 Task: Check the sale-to-list ratio of central air conditioning in the last 5 years.
Action: Mouse moved to (809, 228)
Screenshot: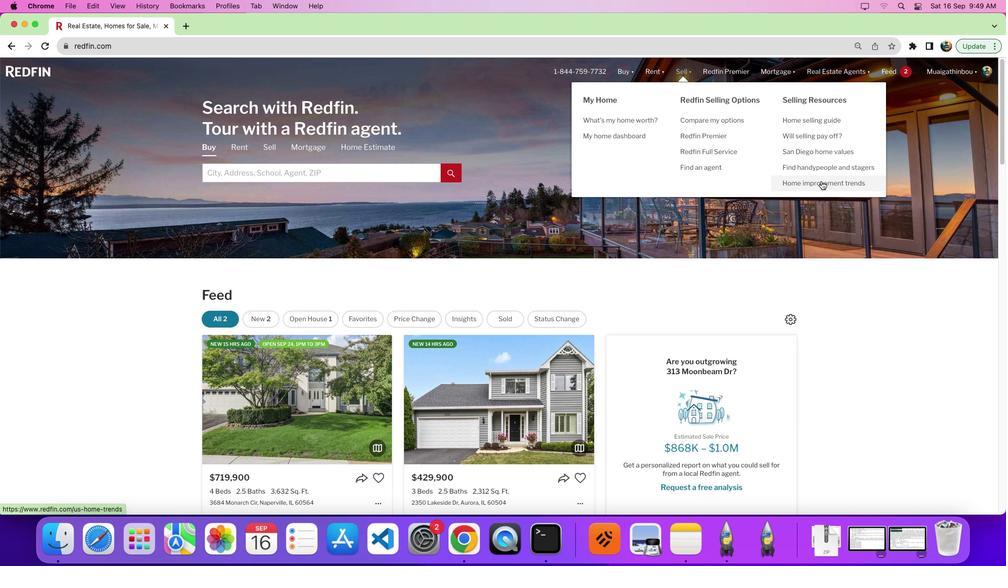 
Action: Mouse pressed left at (809, 228)
Screenshot: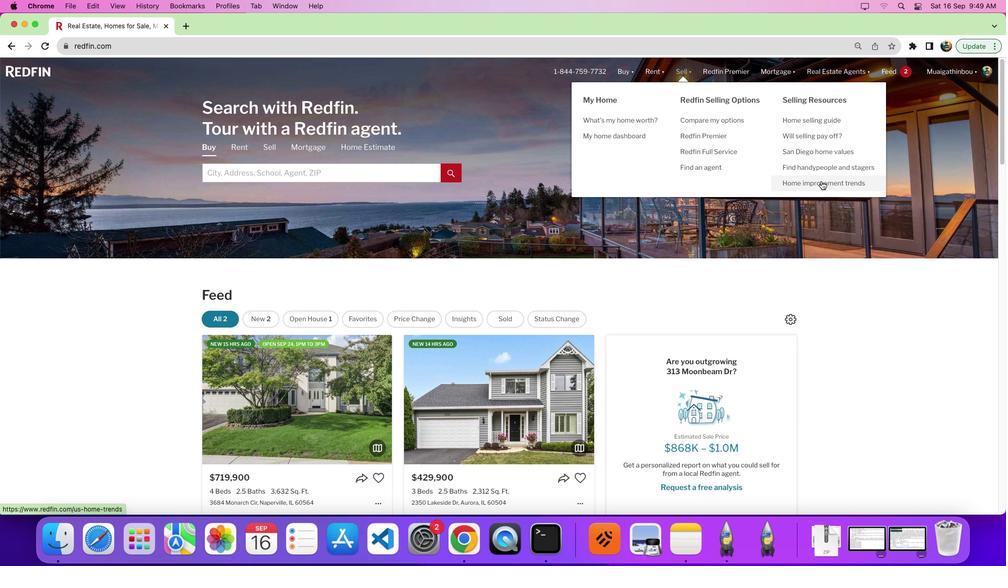 
Action: Mouse moved to (284, 240)
Screenshot: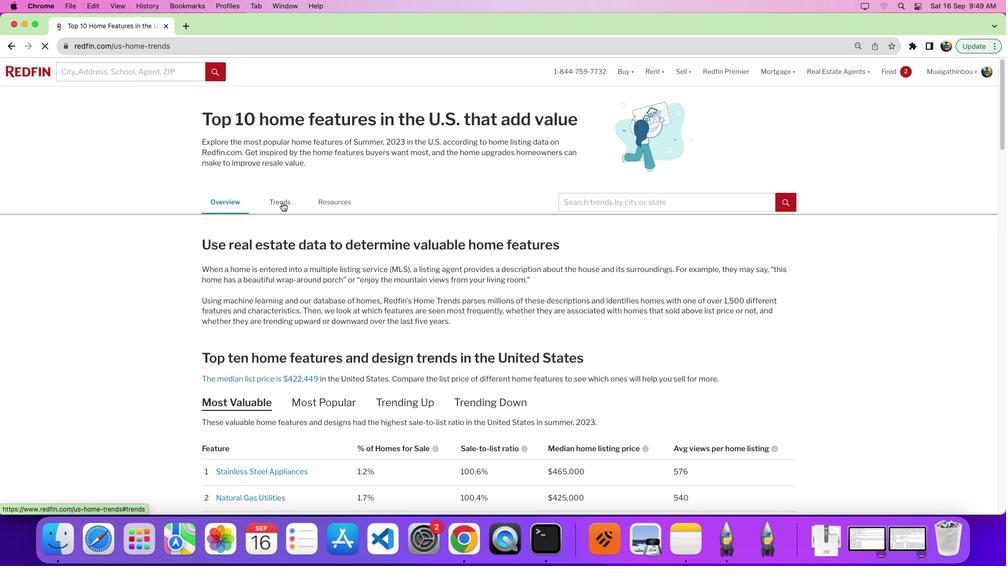 
Action: Mouse pressed left at (284, 240)
Screenshot: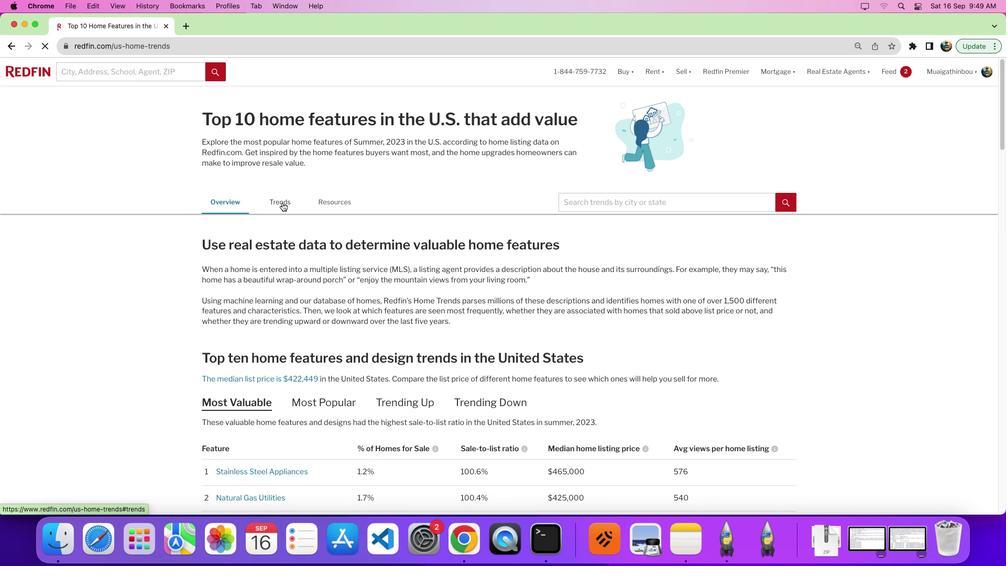 
Action: Mouse moved to (289, 227)
Screenshot: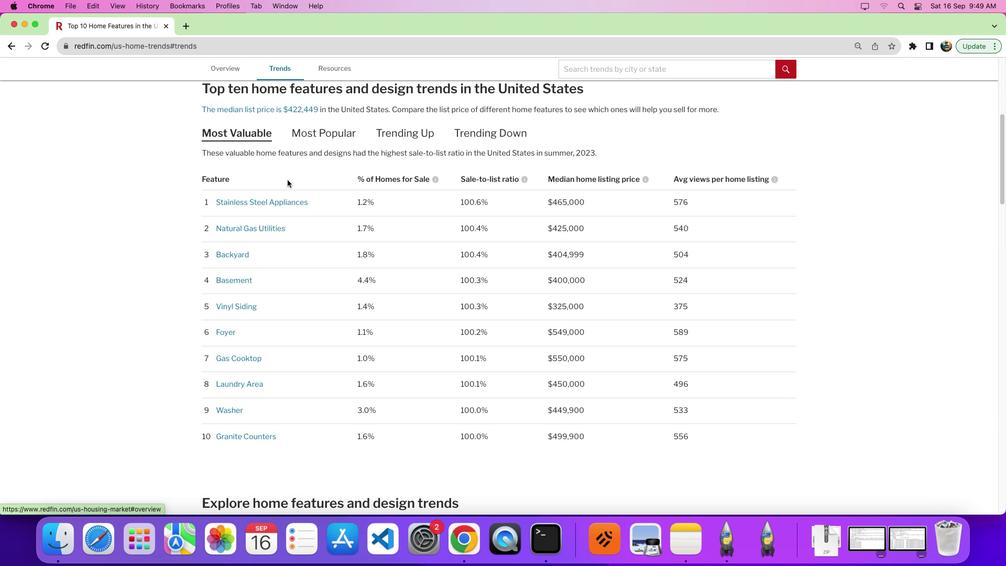 
Action: Mouse scrolled (289, 227) with delta (9, 125)
Screenshot: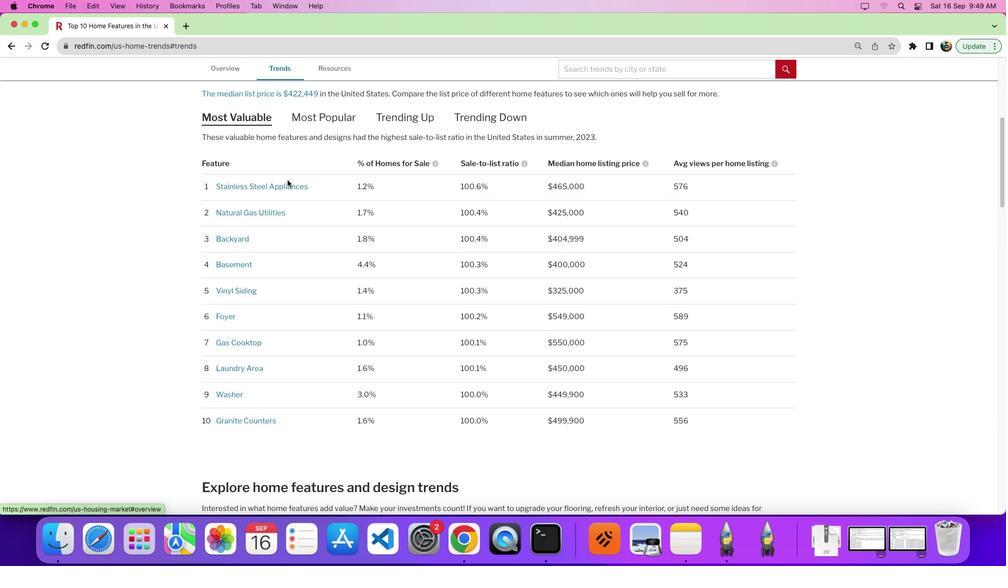 
Action: Mouse scrolled (289, 227) with delta (9, 125)
Screenshot: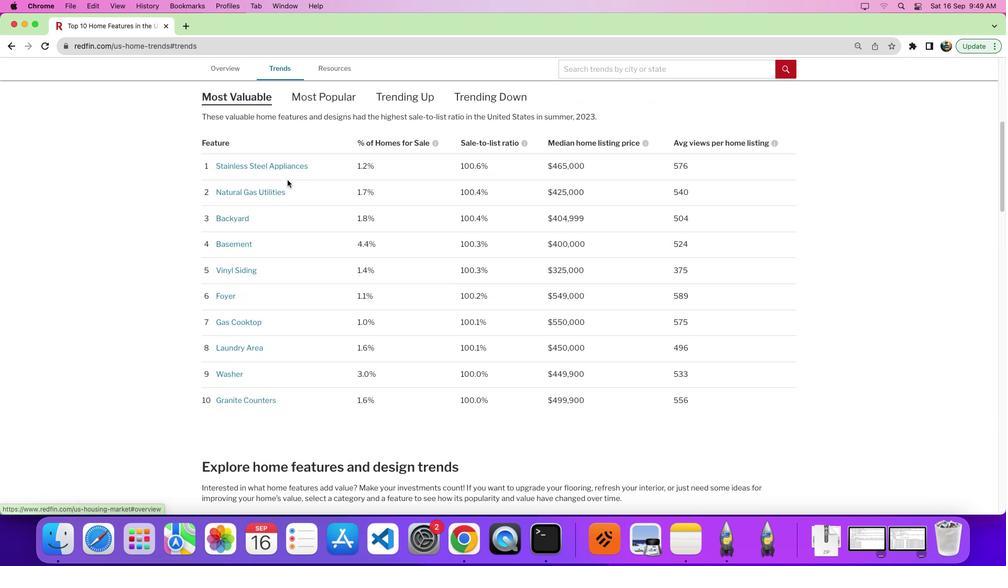 
Action: Mouse scrolled (289, 227) with delta (9, 124)
Screenshot: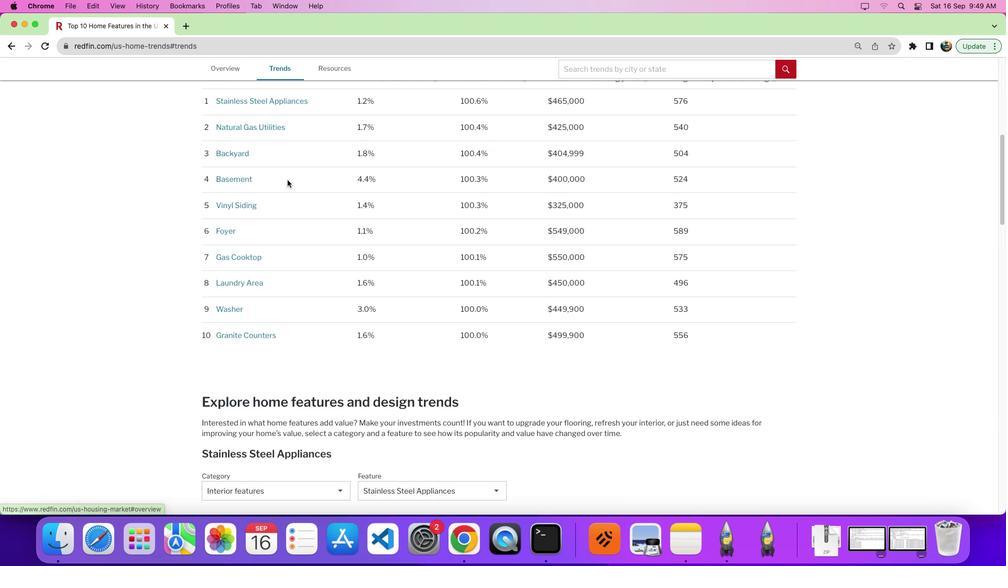 
Action: Mouse scrolled (289, 227) with delta (9, 123)
Screenshot: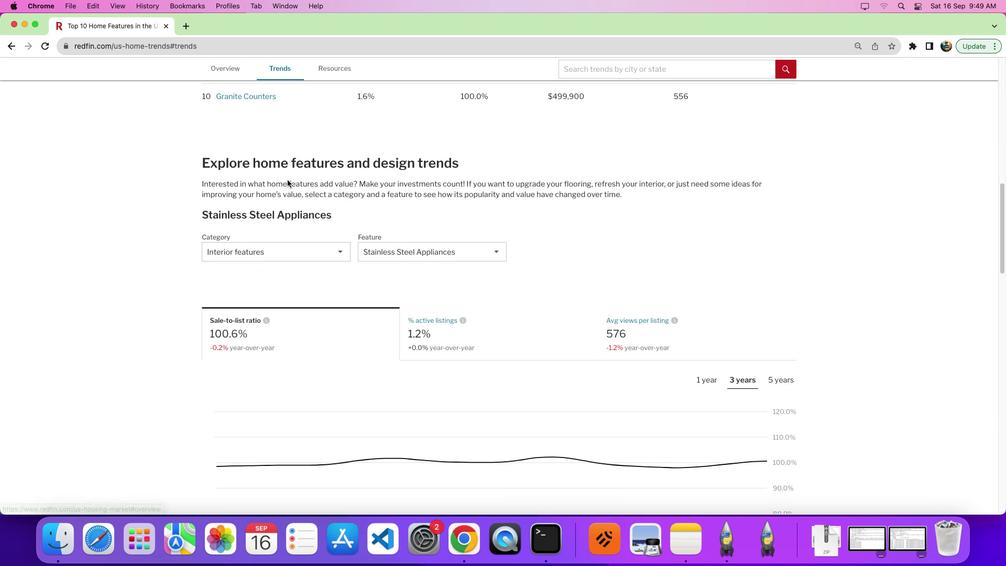
Action: Mouse moved to (296, 238)
Screenshot: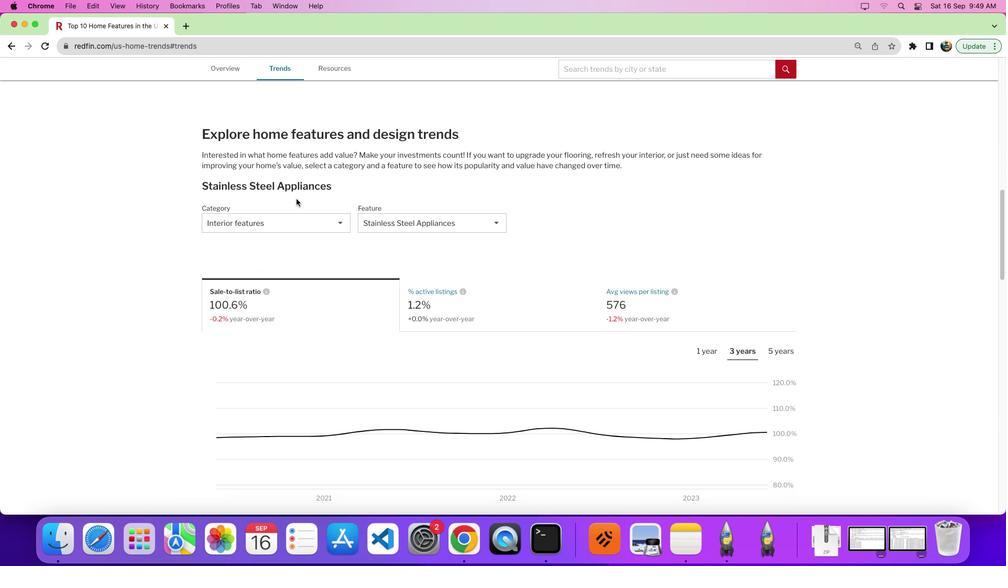 
Action: Mouse scrolled (296, 238) with delta (9, 125)
Screenshot: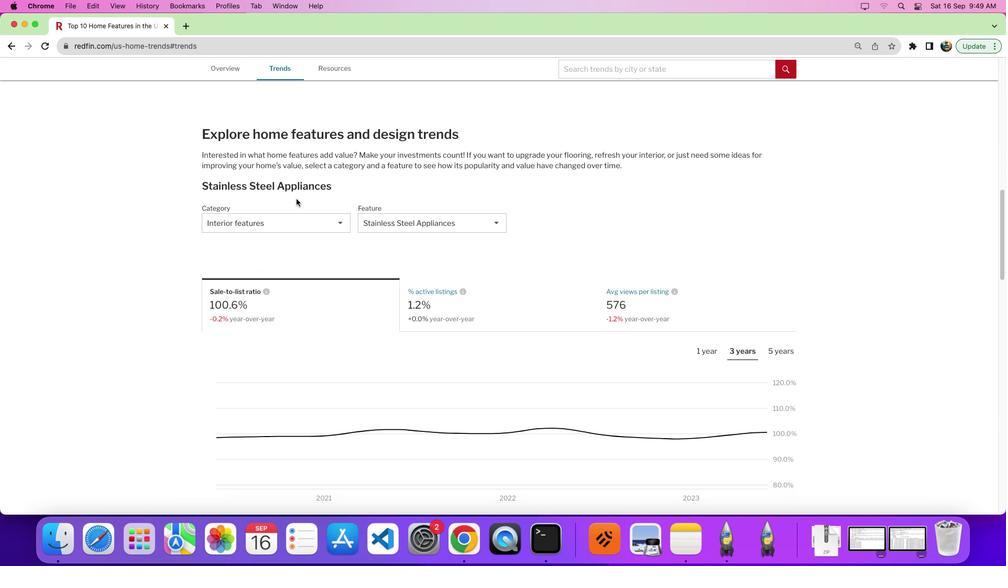 
Action: Mouse moved to (298, 238)
Screenshot: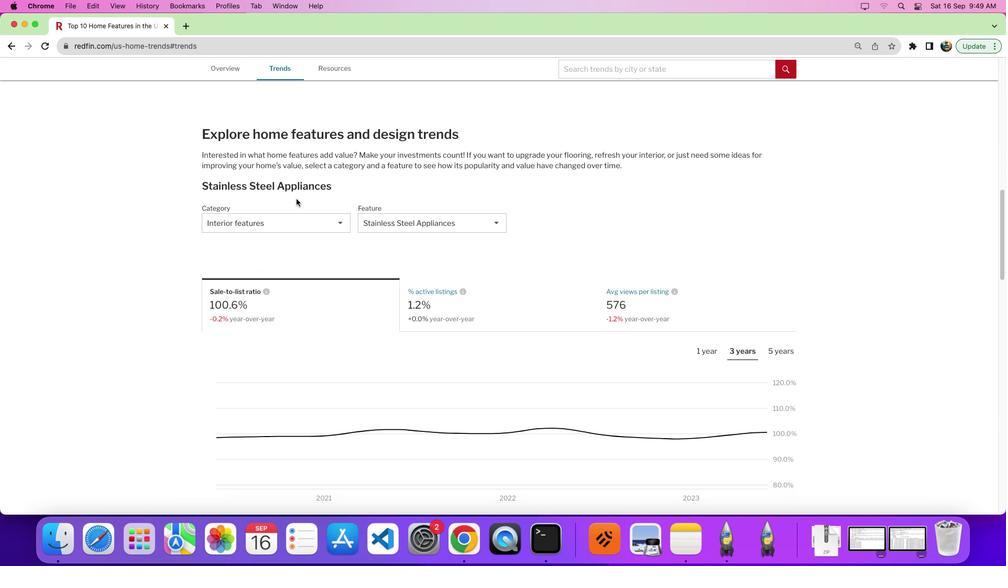 
Action: Mouse scrolled (298, 238) with delta (9, 125)
Screenshot: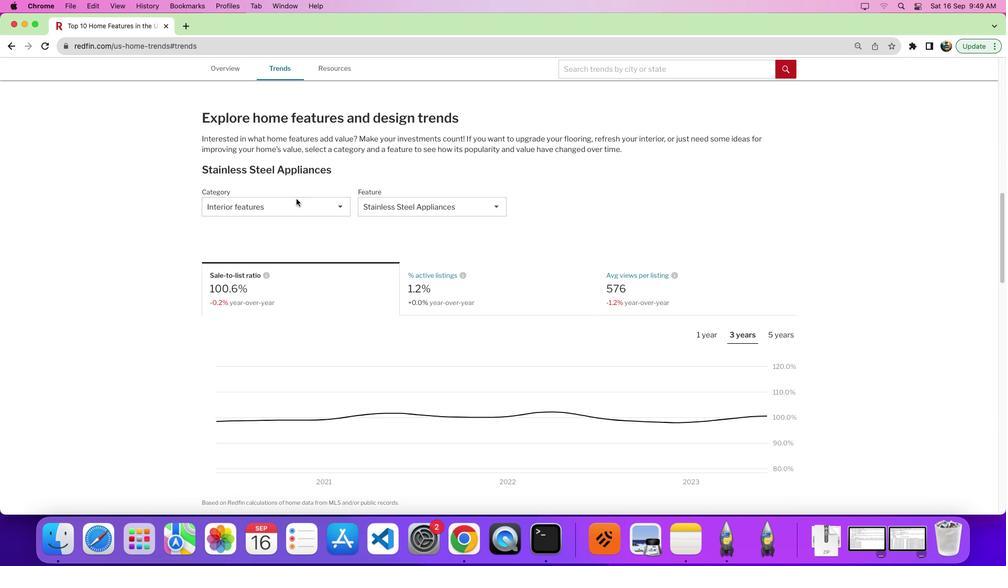 
Action: Mouse moved to (389, 237)
Screenshot: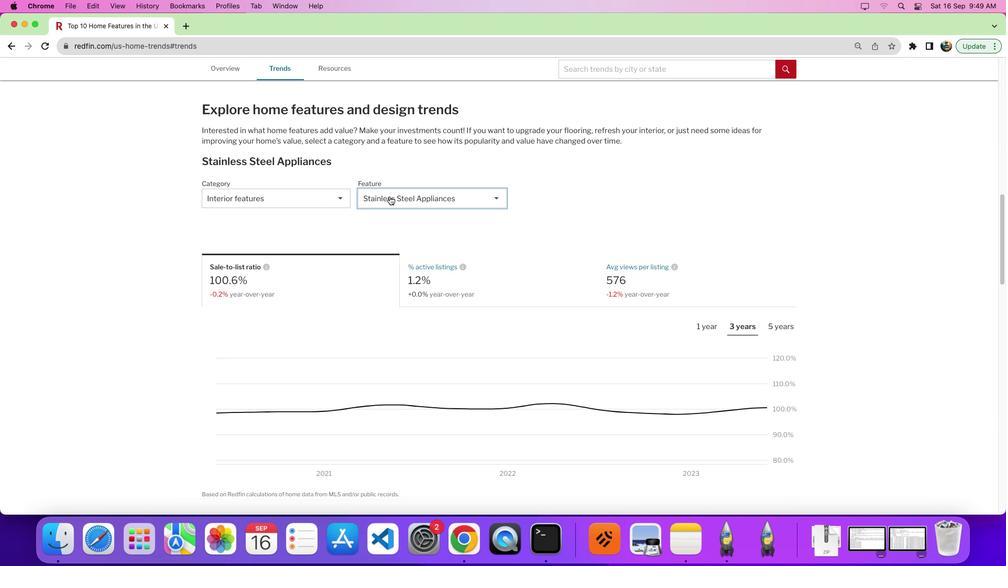 
Action: Mouse pressed left at (389, 237)
Screenshot: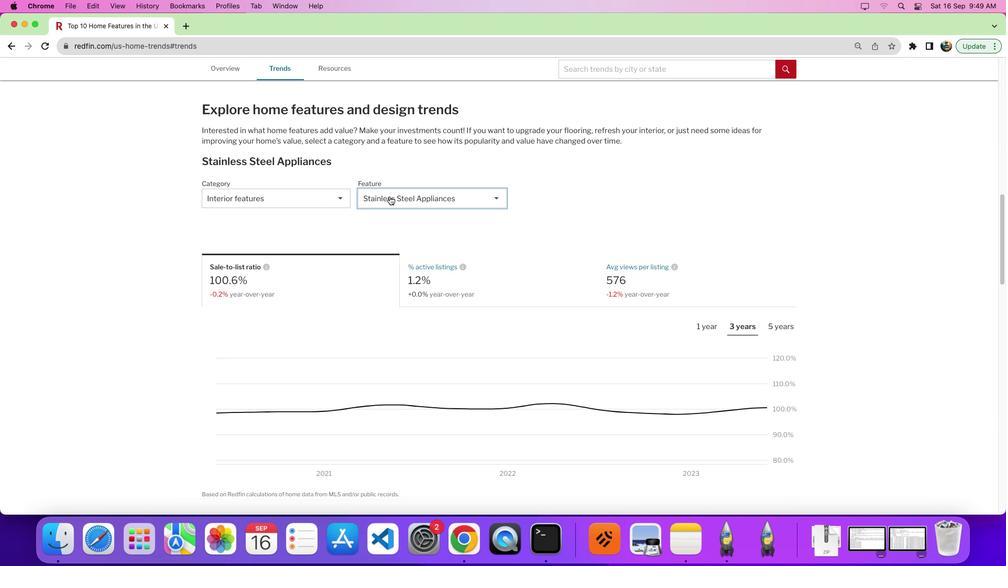 
Action: Mouse moved to (408, 298)
Screenshot: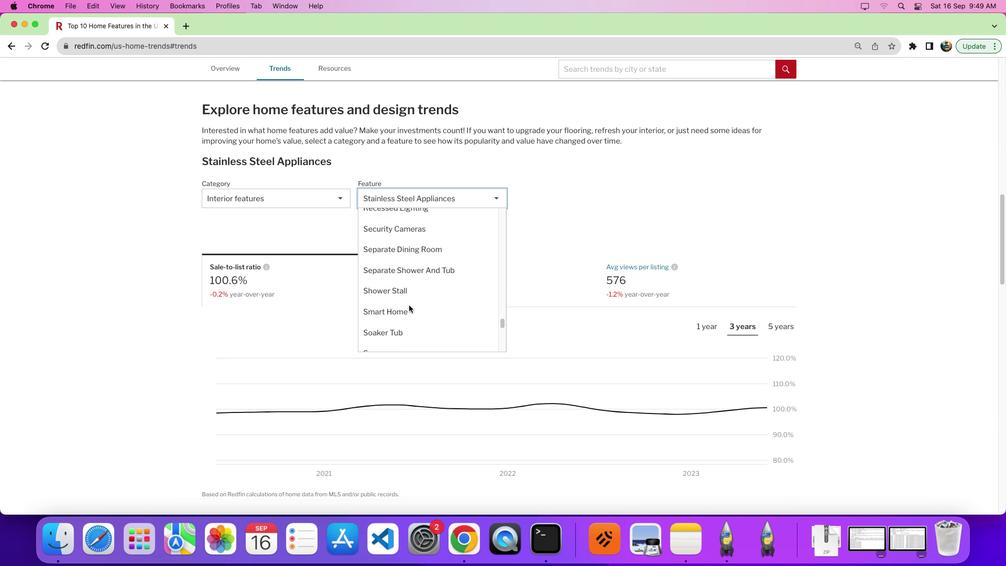
Action: Mouse scrolled (408, 298) with delta (9, 126)
Screenshot: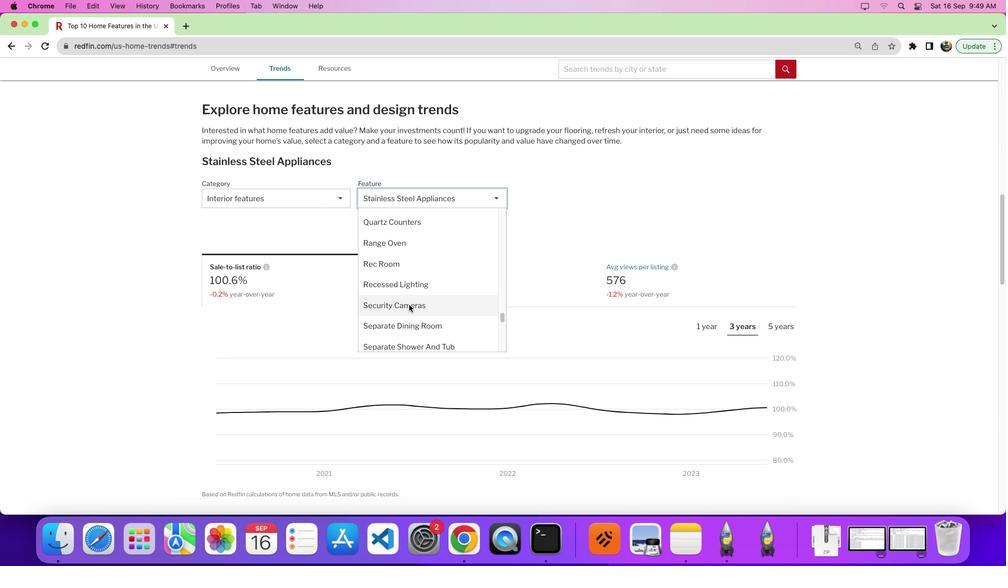 
Action: Mouse scrolled (408, 298) with delta (9, 126)
Screenshot: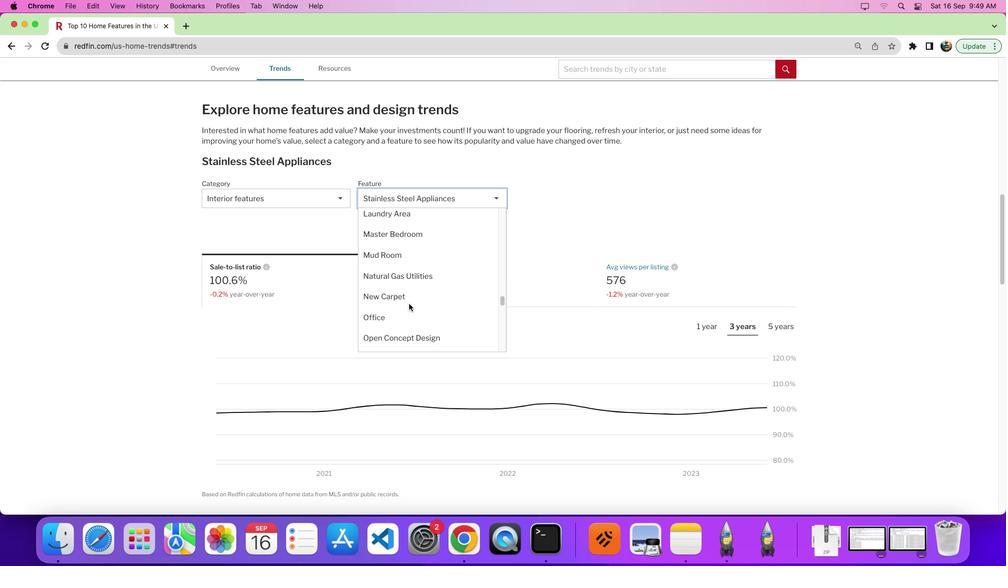 
Action: Mouse scrolled (408, 298) with delta (9, 128)
Screenshot: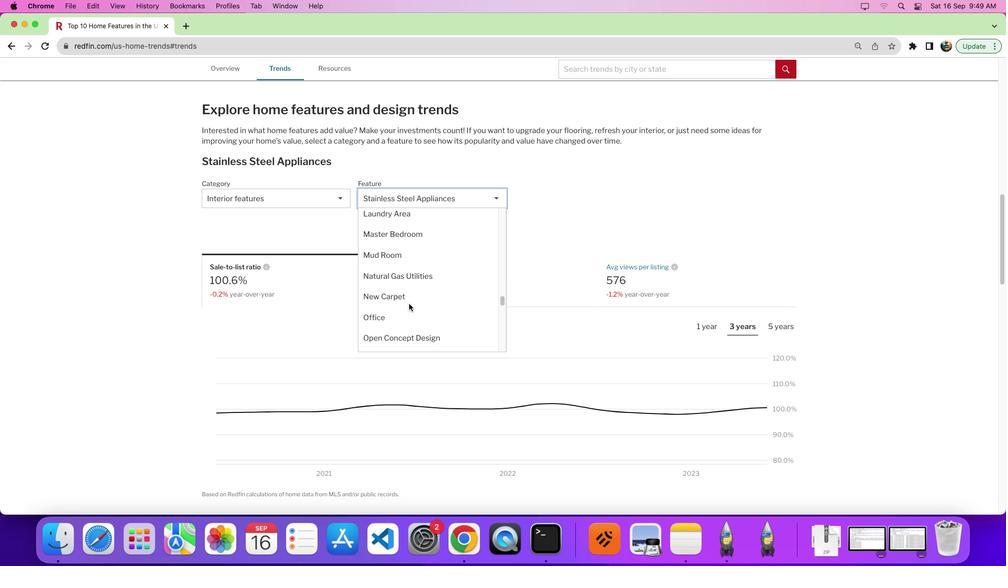 
Action: Mouse scrolled (408, 298) with delta (9, 130)
Screenshot: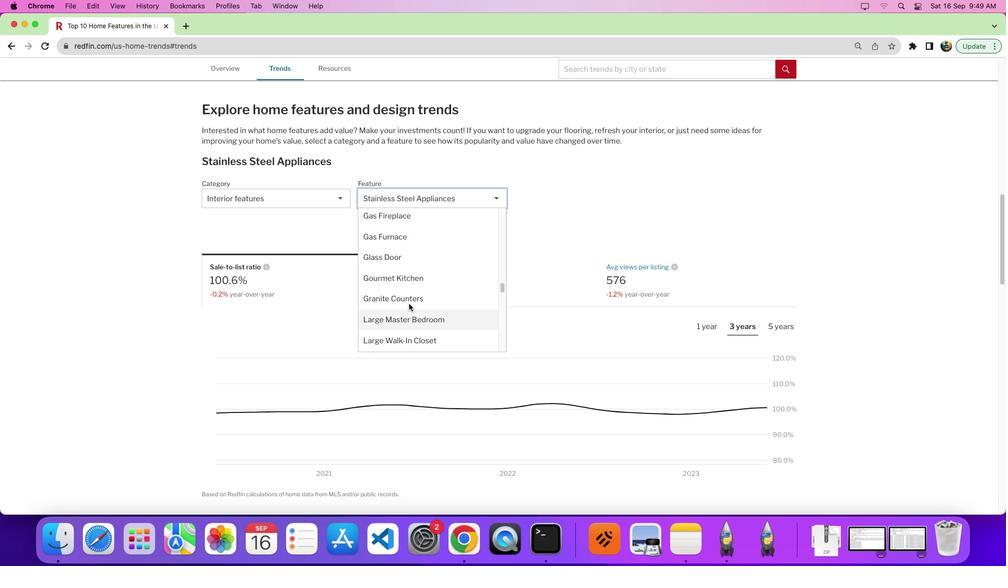 
Action: Mouse moved to (407, 297)
Screenshot: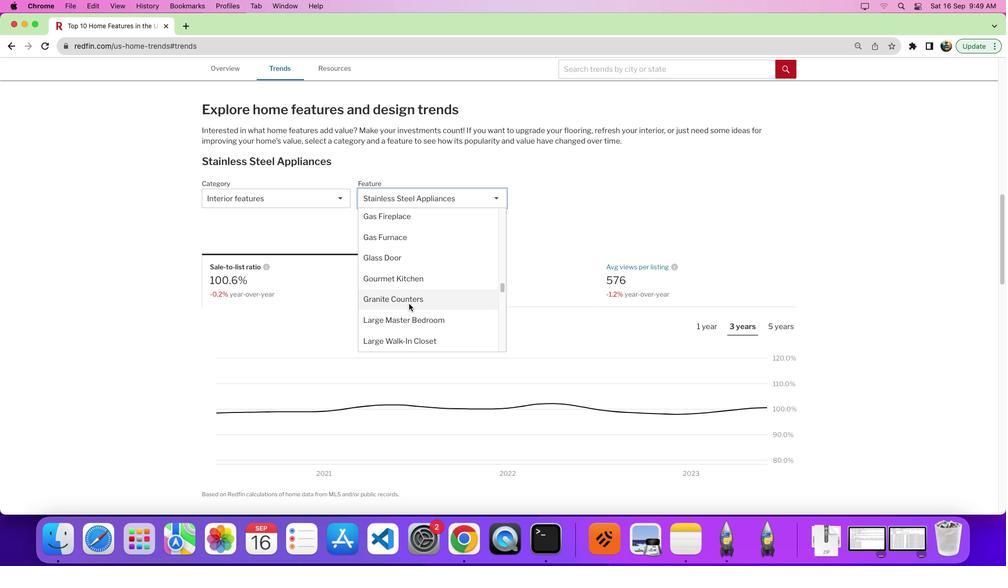 
Action: Mouse scrolled (407, 297) with delta (9, 126)
Screenshot: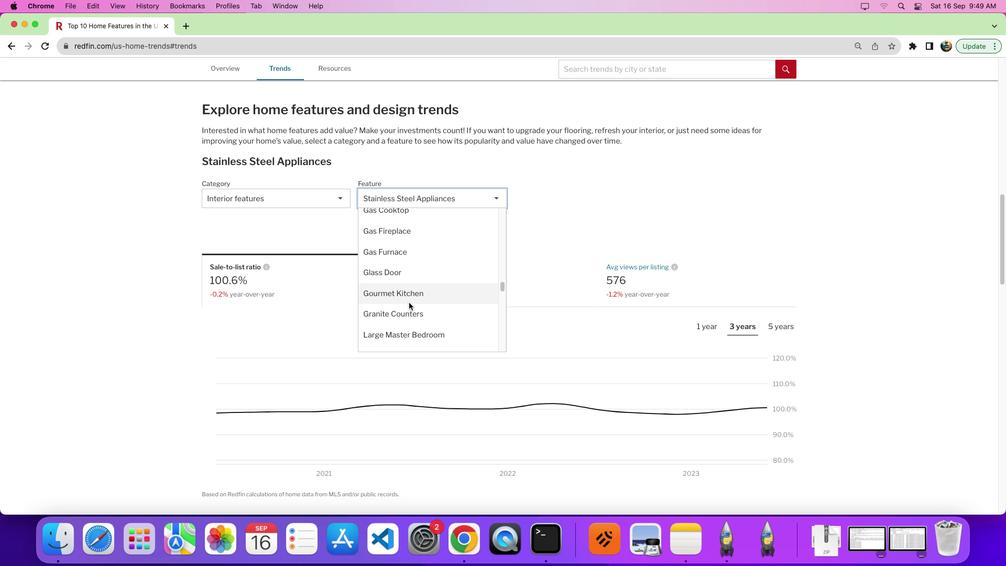 
Action: Mouse scrolled (407, 297) with delta (9, 126)
Screenshot: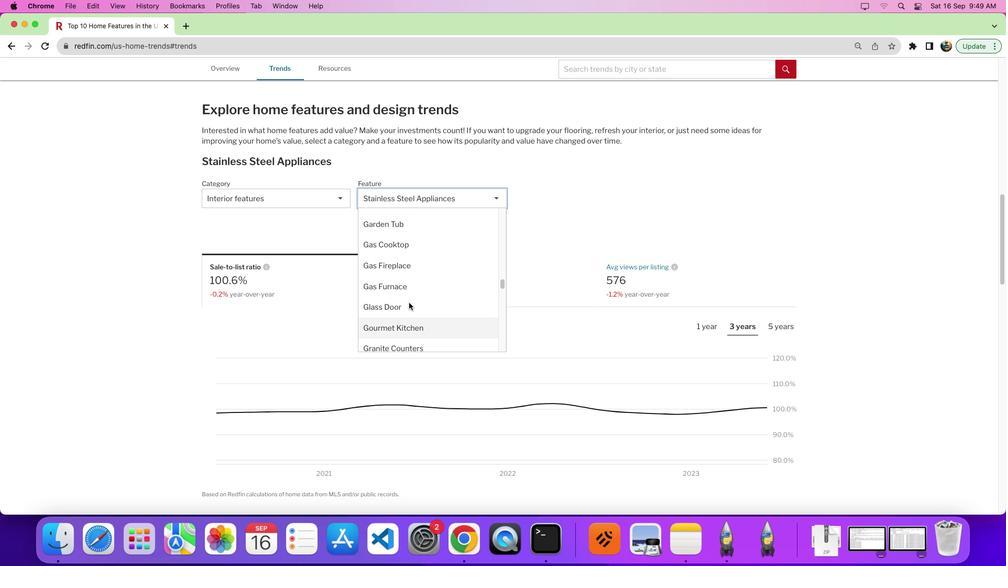 
Action: Mouse scrolled (407, 297) with delta (9, 127)
Screenshot: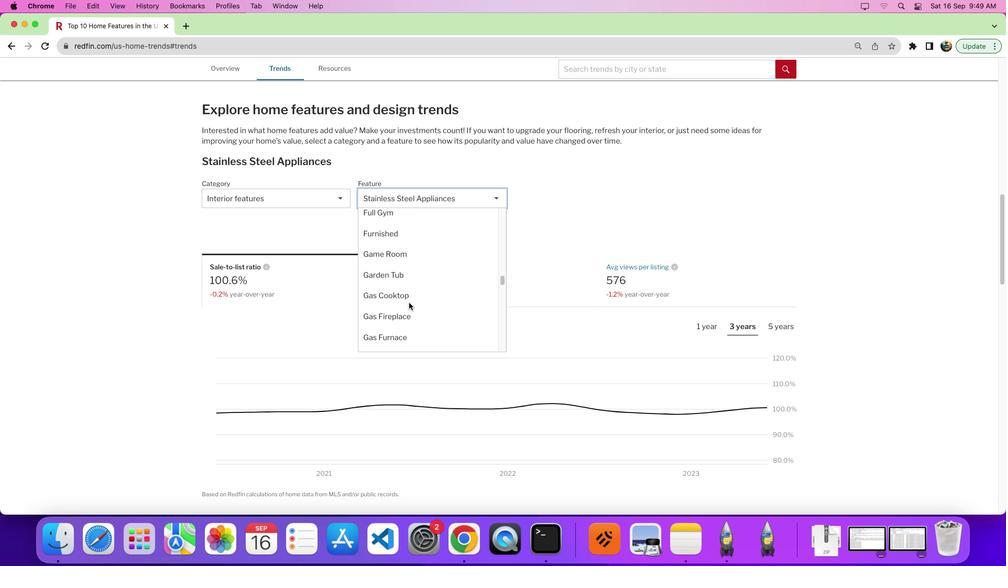 
Action: Mouse moved to (407, 296)
Screenshot: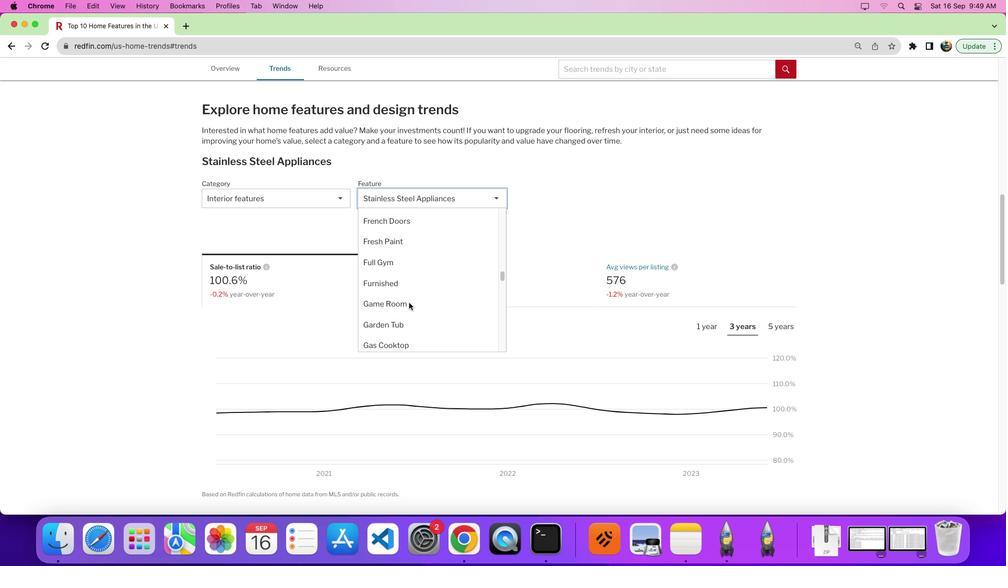 
Action: Mouse scrolled (407, 296) with delta (9, 126)
Screenshot: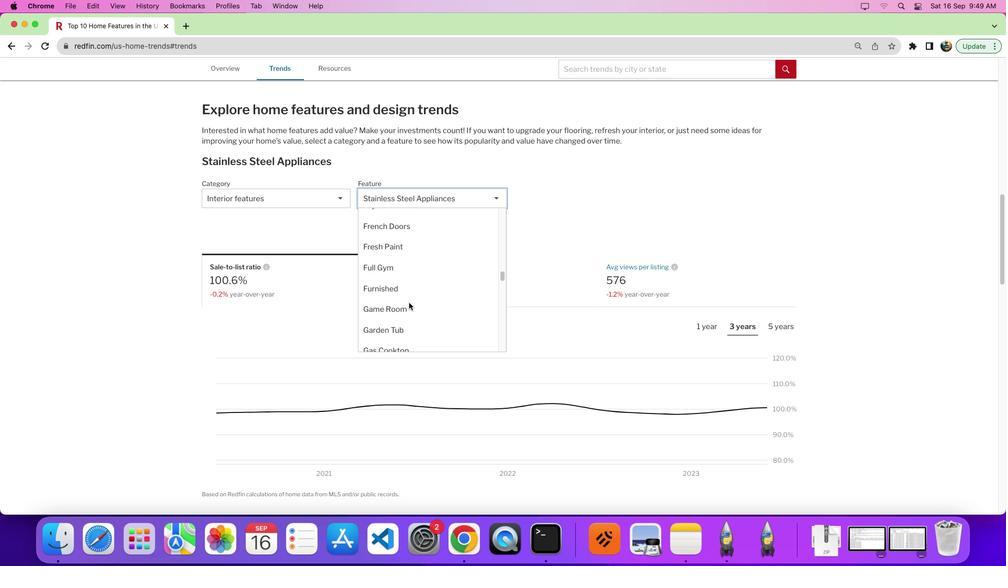 
Action: Mouse moved to (407, 296)
Screenshot: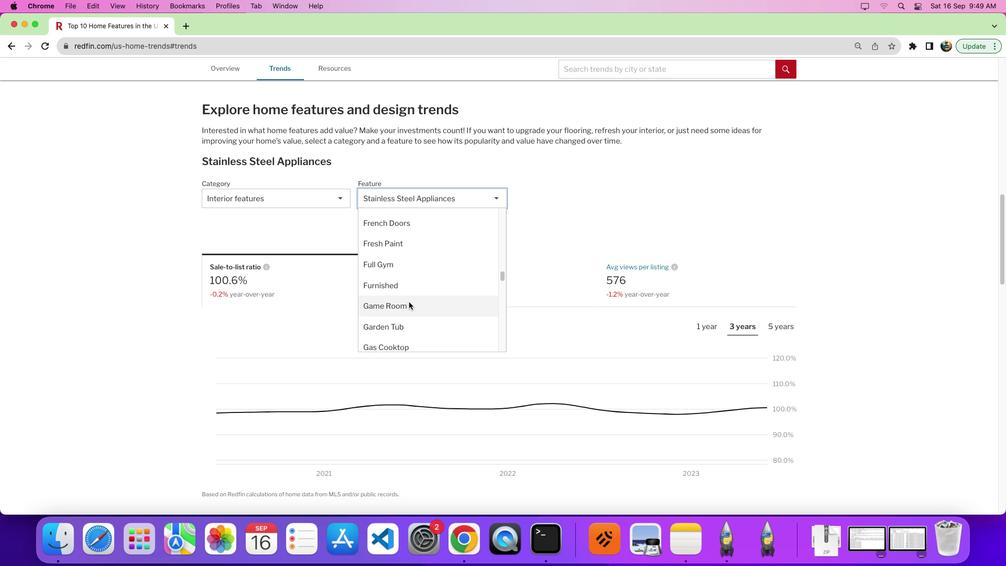 
Action: Mouse scrolled (407, 296) with delta (9, 125)
Screenshot: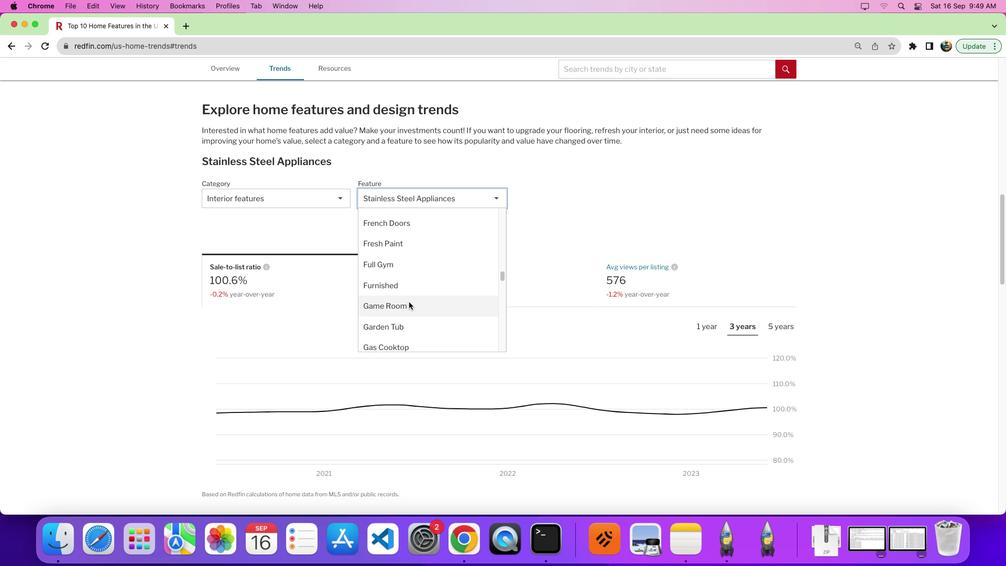 
Action: Mouse scrolled (407, 296) with delta (9, 125)
Screenshot: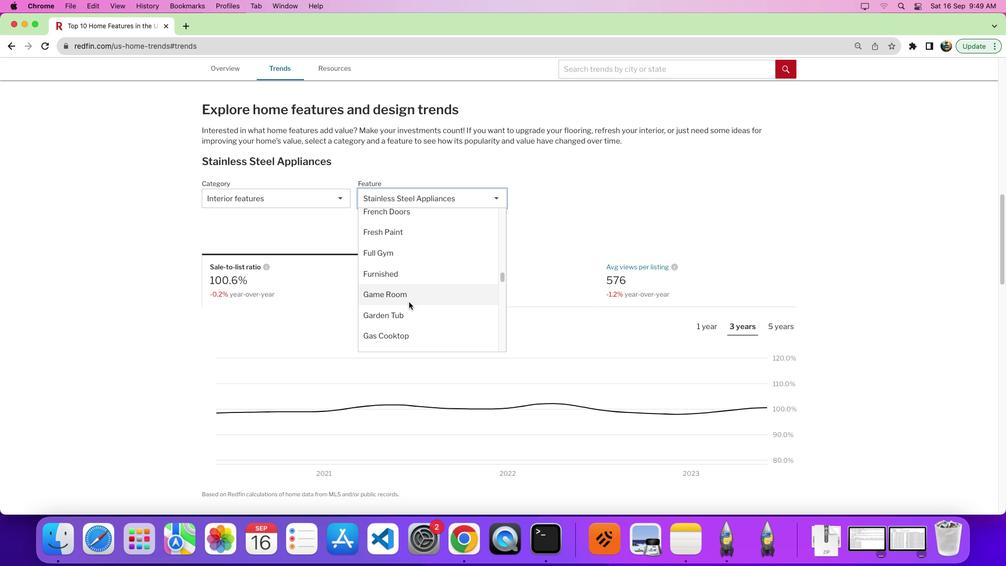 
Action: Mouse scrolled (407, 296) with delta (9, 125)
Screenshot: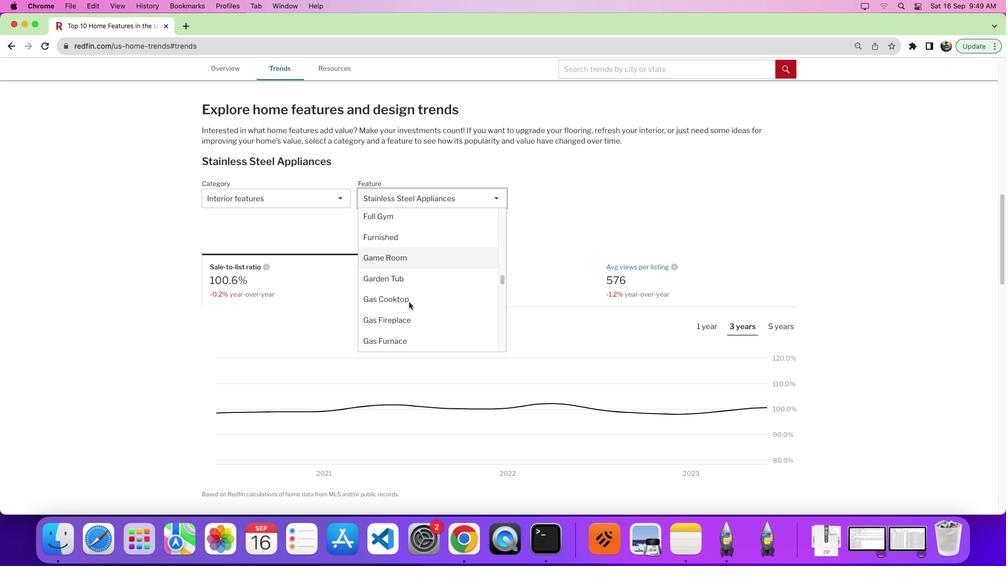 
Action: Mouse scrolled (407, 296) with delta (9, 126)
Screenshot: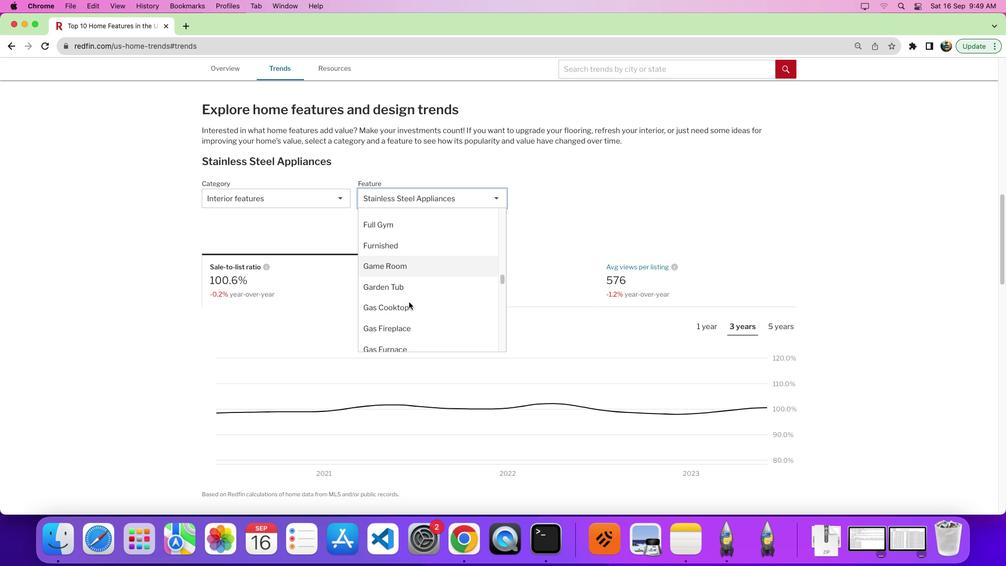 
Action: Mouse scrolled (407, 296) with delta (9, 126)
Screenshot: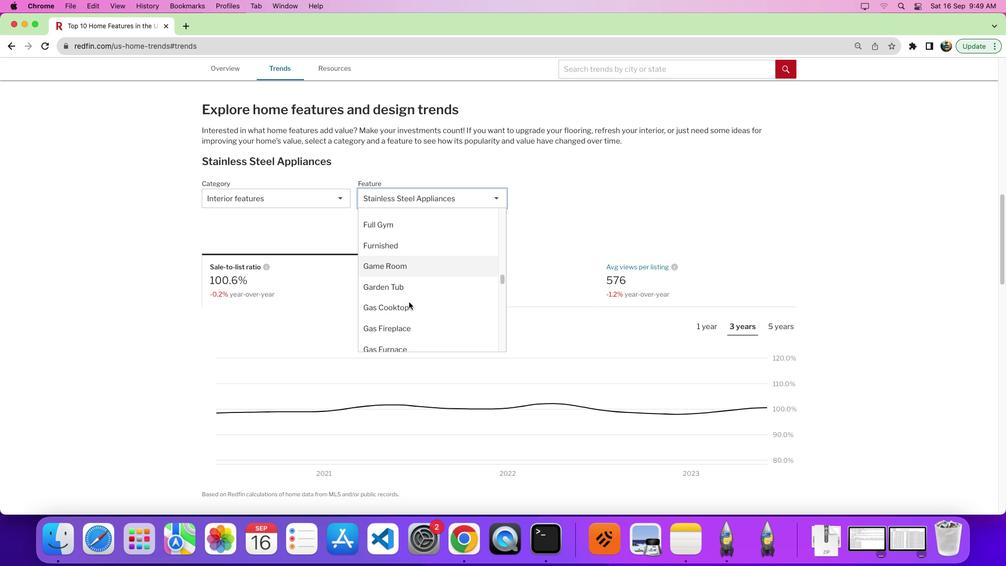 
Action: Mouse scrolled (407, 296) with delta (9, 125)
Screenshot: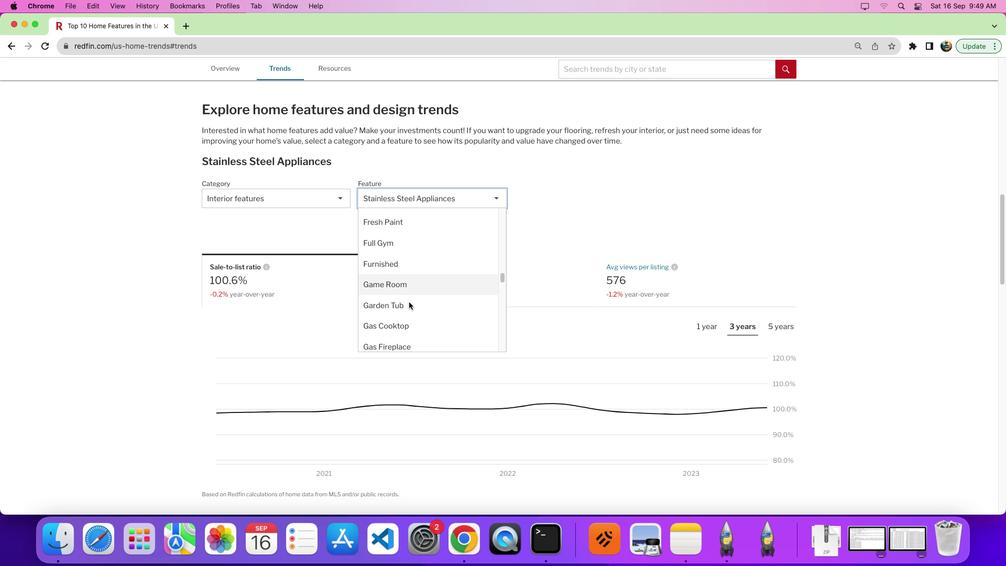 
Action: Mouse scrolled (407, 296) with delta (9, 125)
Screenshot: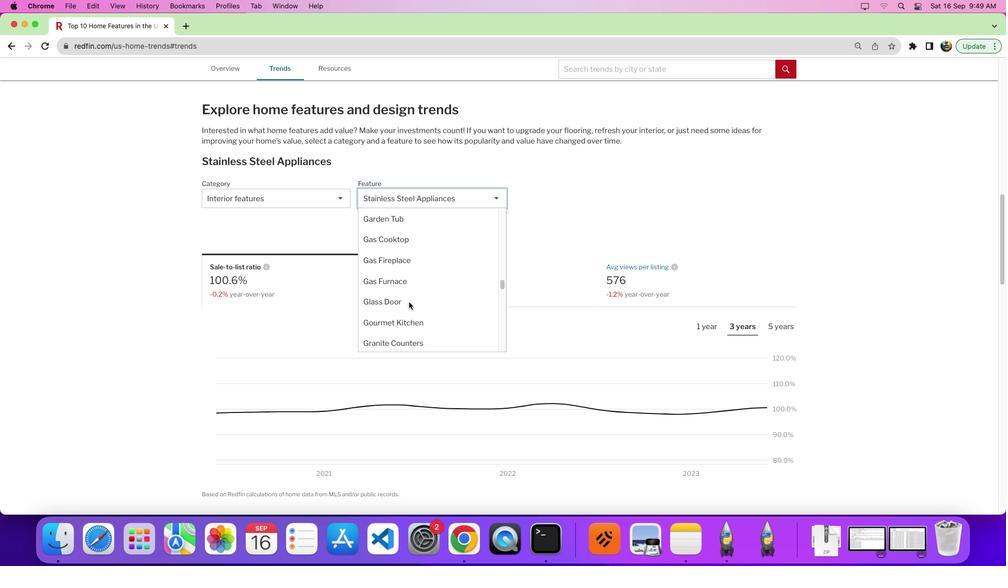 
Action: Mouse scrolled (407, 296) with delta (9, 124)
Screenshot: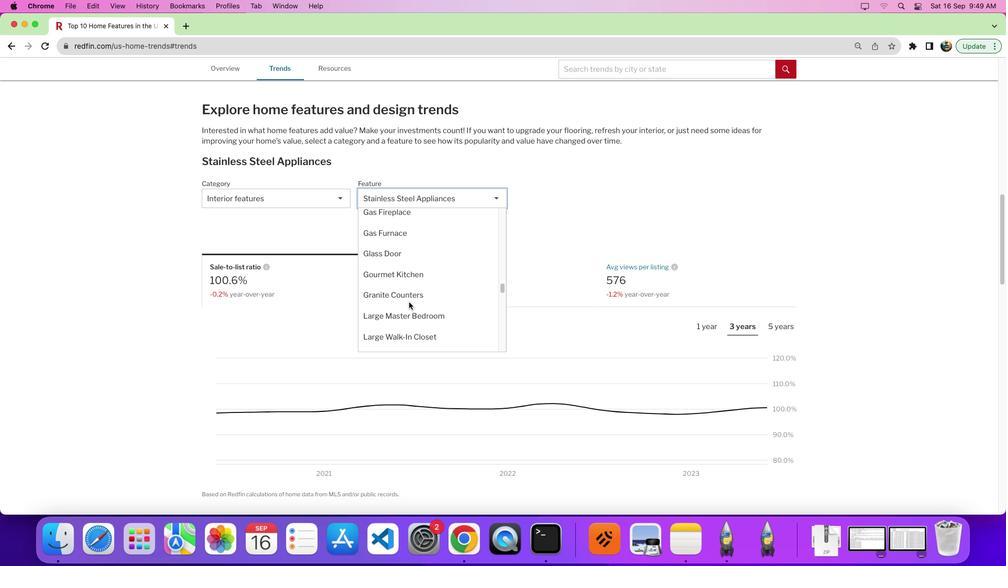 
Action: Mouse moved to (410, 293)
Screenshot: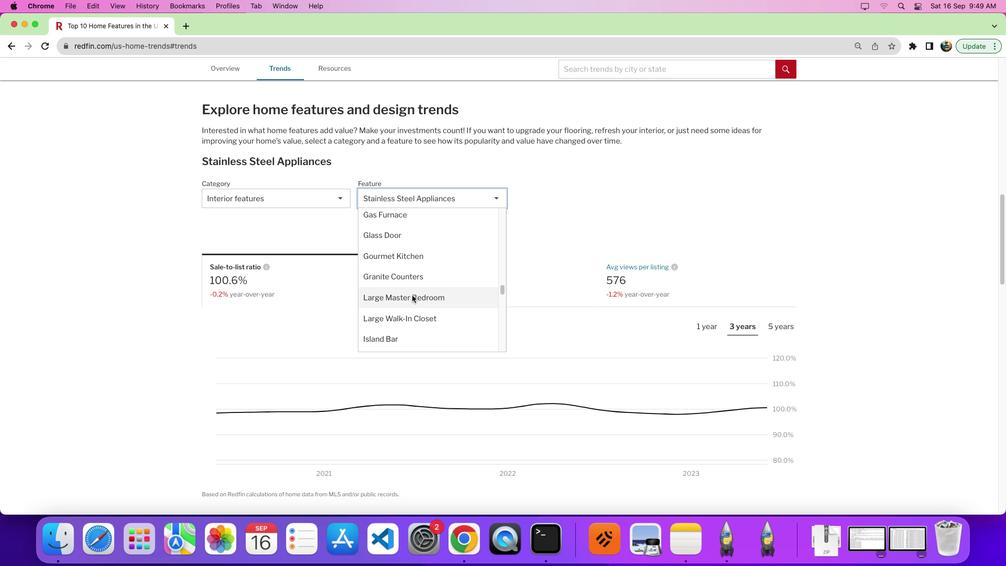 
Action: Mouse scrolled (410, 293) with delta (9, 126)
Screenshot: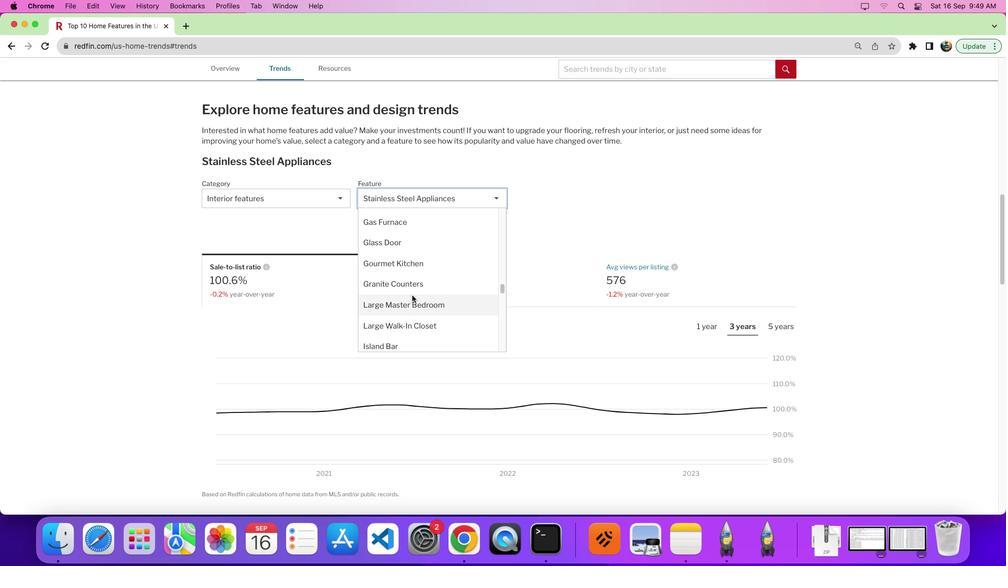 
Action: Mouse scrolled (410, 293) with delta (9, 126)
Screenshot: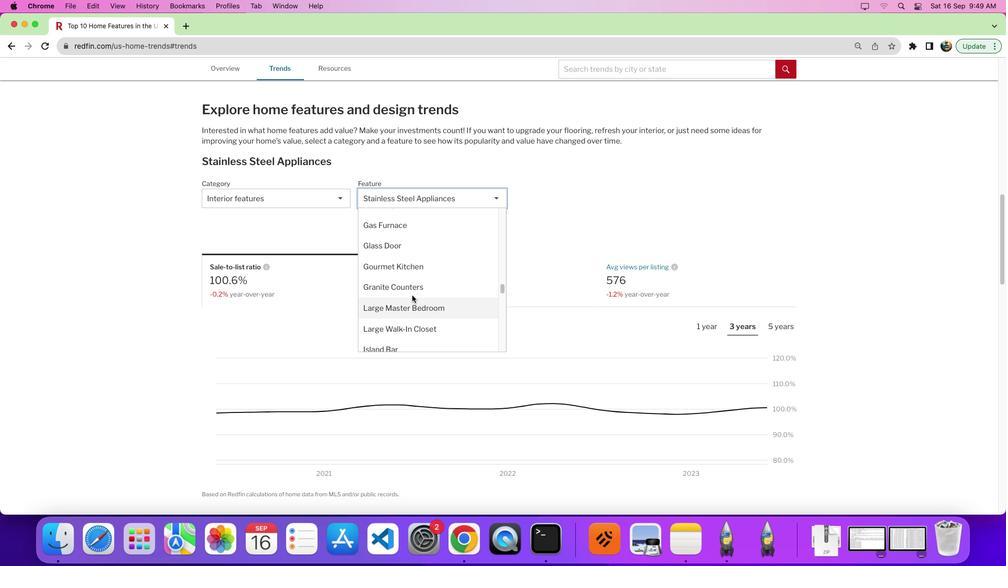 
Action: Mouse scrolled (410, 293) with delta (9, 127)
Screenshot: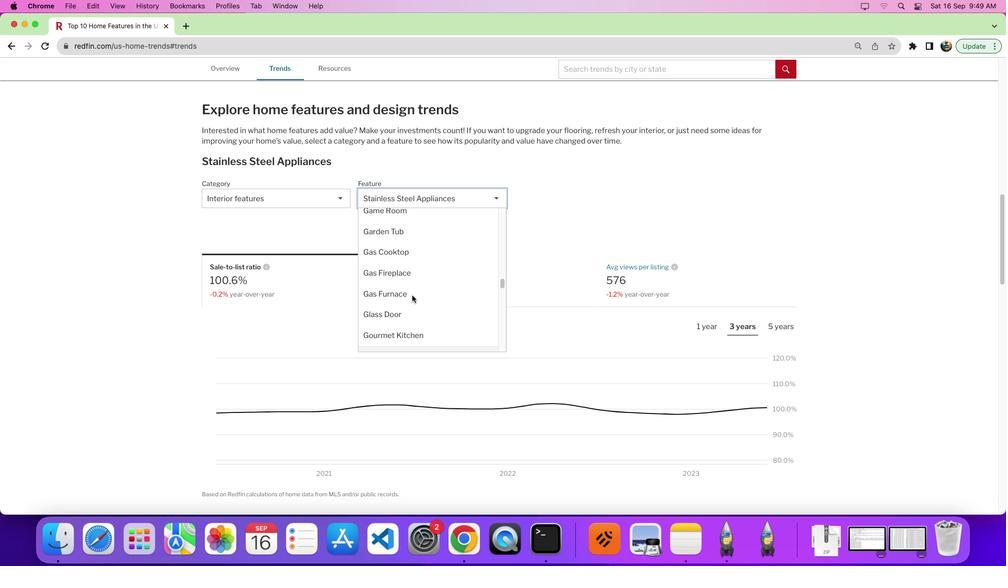 
Action: Mouse moved to (411, 293)
Screenshot: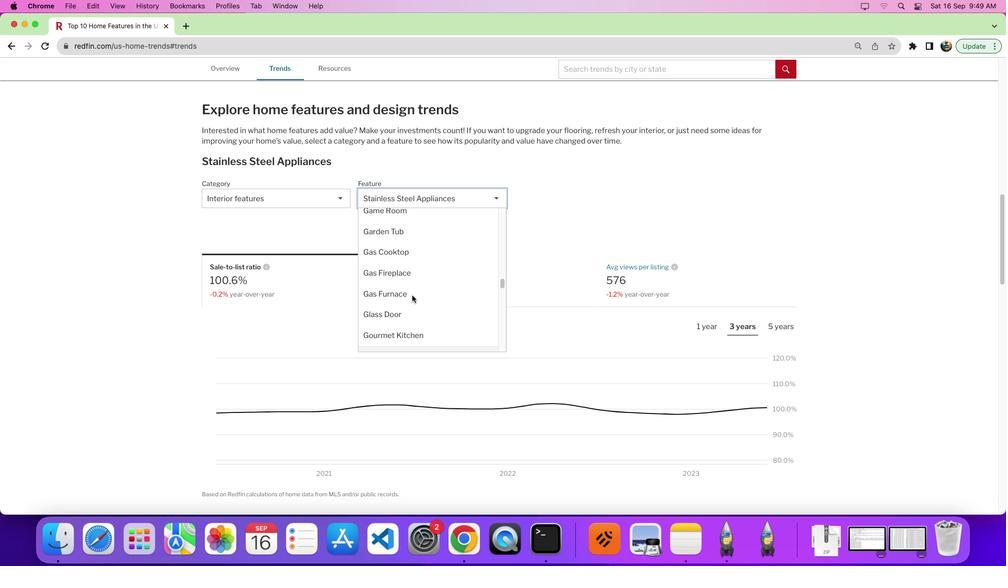 
Action: Mouse scrolled (411, 293) with delta (9, 126)
Screenshot: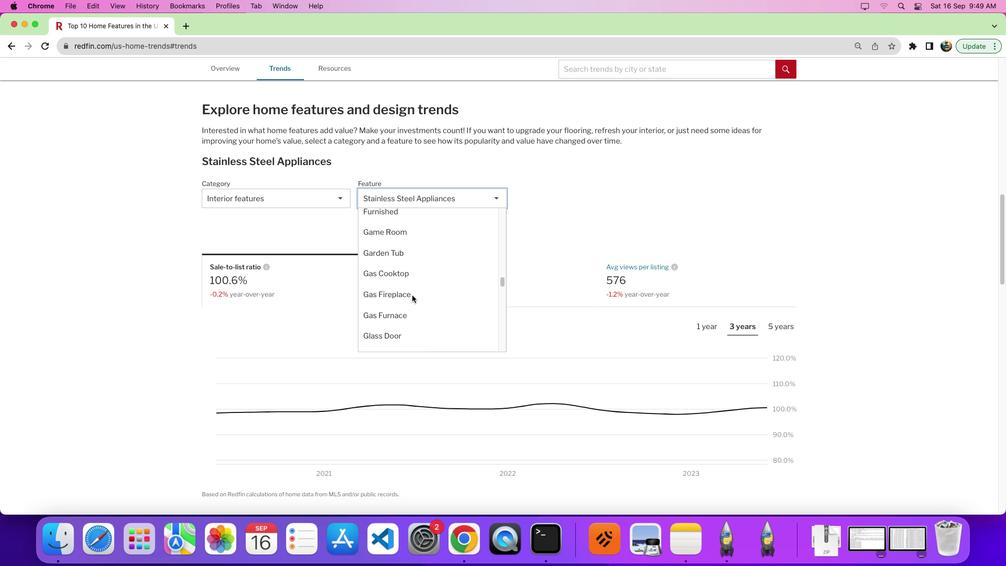 
Action: Mouse scrolled (411, 293) with delta (9, 126)
Screenshot: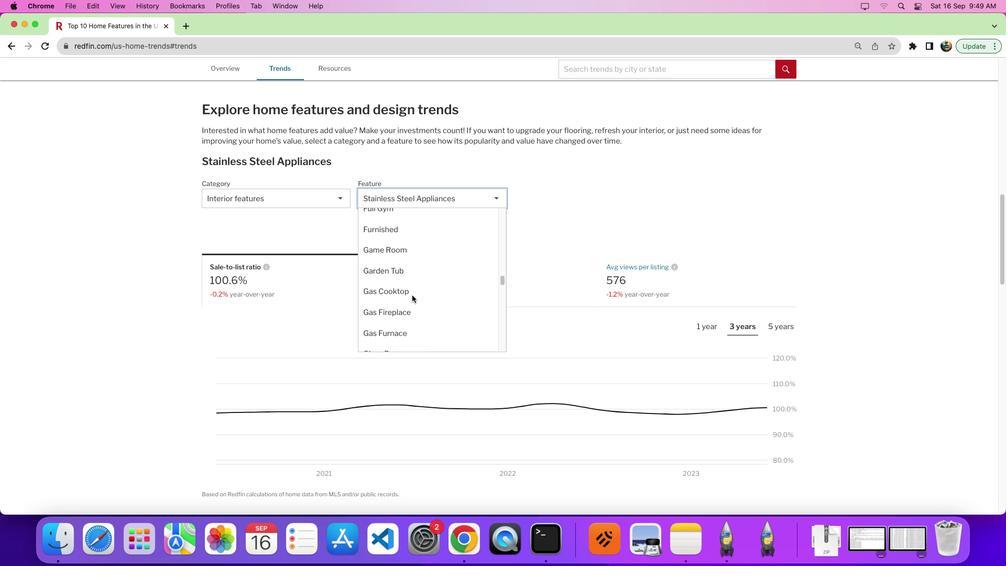 
Action: Mouse scrolled (411, 293) with delta (9, 126)
Screenshot: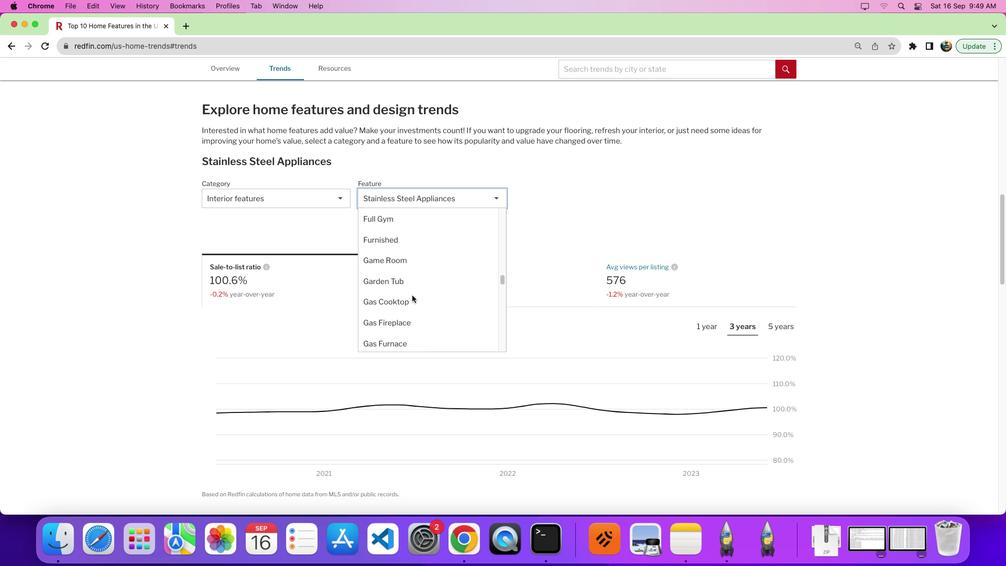 
Action: Mouse scrolled (411, 293) with delta (9, 126)
Screenshot: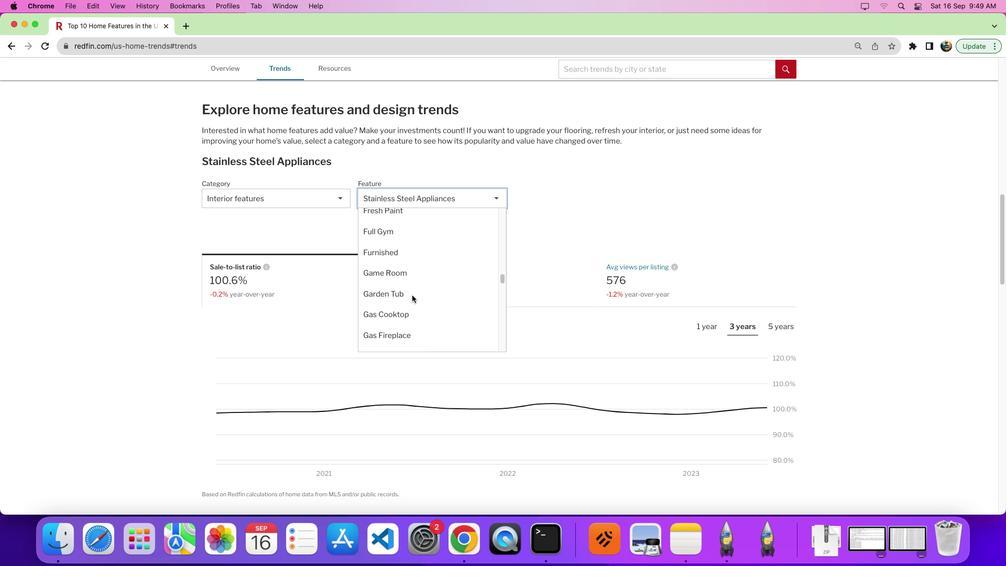 
Action: Mouse scrolled (411, 293) with delta (9, 126)
Screenshot: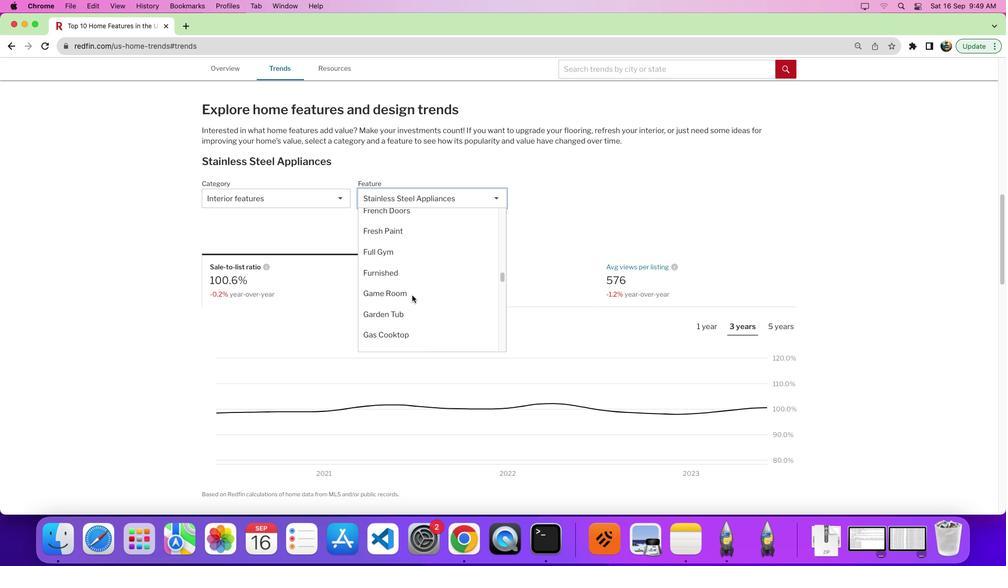 
Action: Mouse scrolled (411, 293) with delta (9, 126)
Screenshot: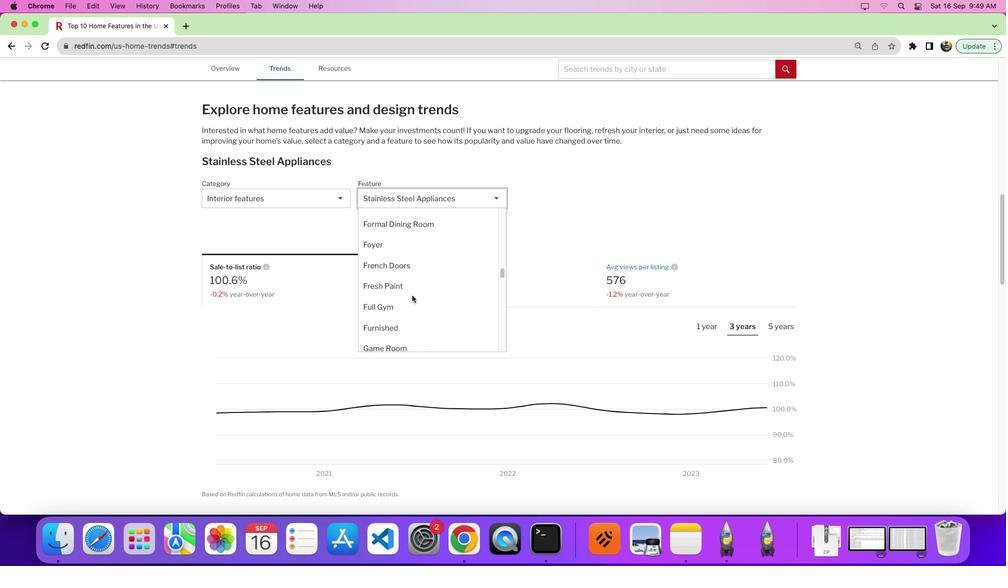 
Action: Mouse scrolled (411, 293) with delta (9, 126)
Screenshot: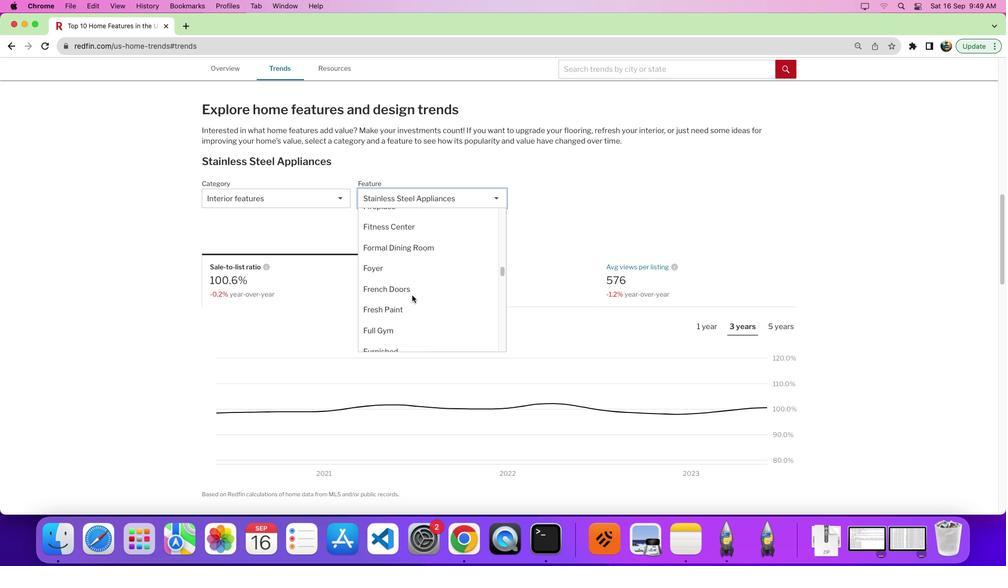 
Action: Mouse scrolled (411, 293) with delta (9, 126)
Screenshot: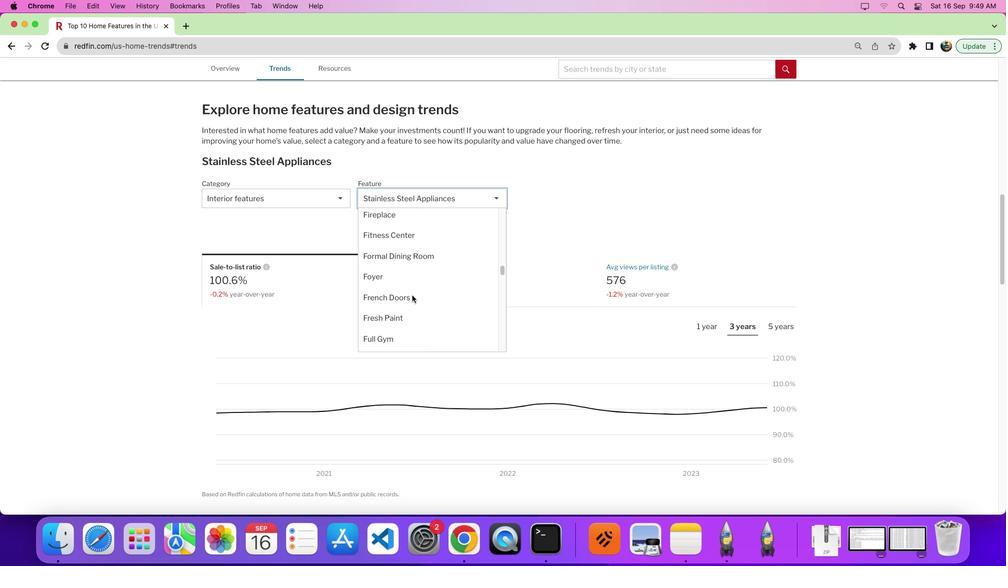
Action: Mouse scrolled (411, 293) with delta (9, 126)
Screenshot: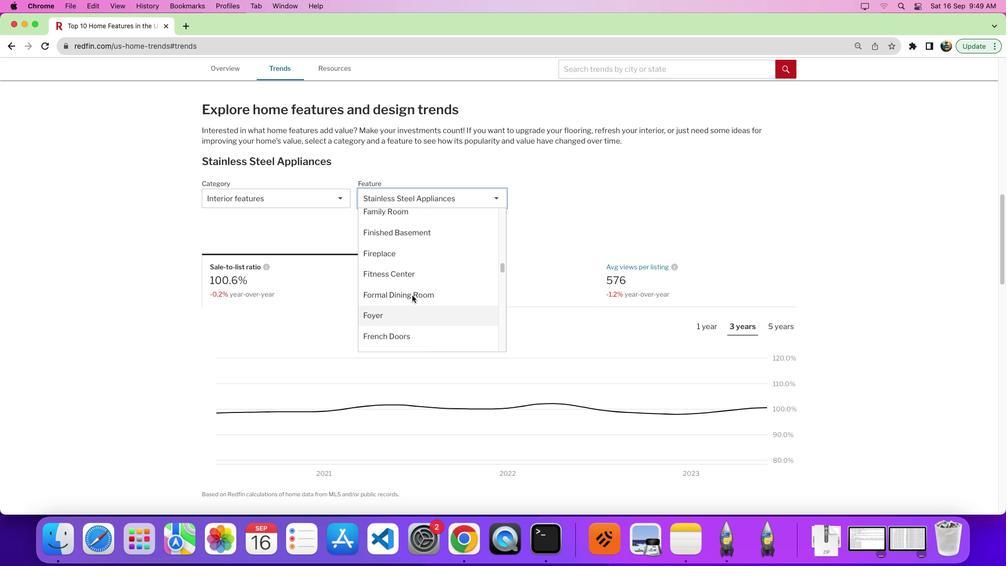 
Action: Mouse scrolled (411, 293) with delta (9, 126)
Screenshot: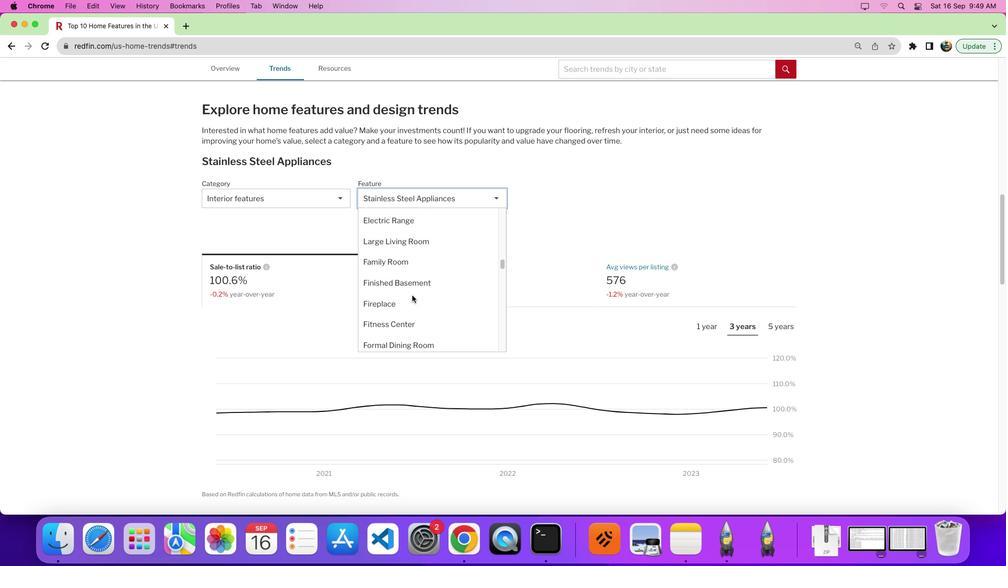 
Action: Mouse scrolled (411, 293) with delta (9, 127)
Screenshot: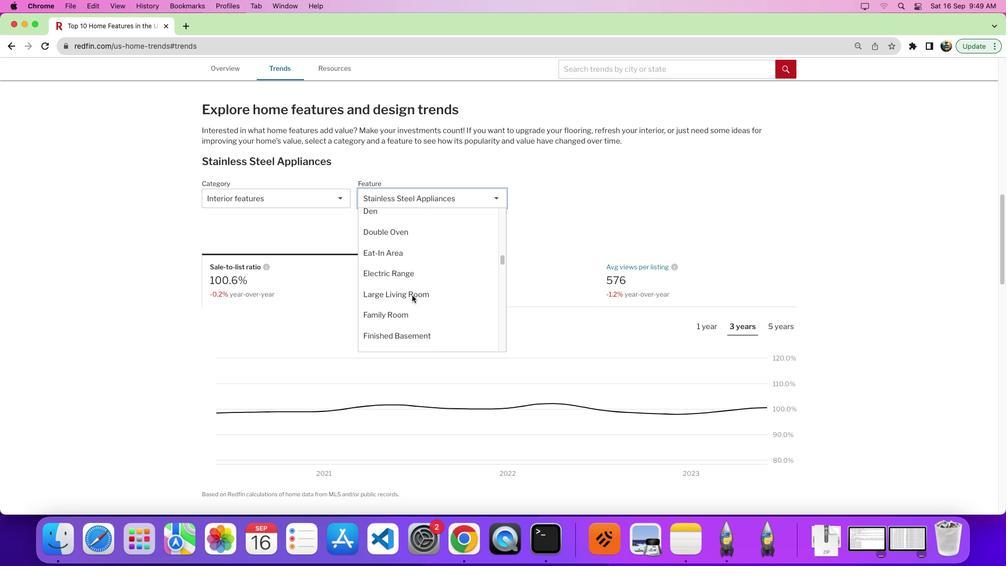 
Action: Mouse scrolled (411, 293) with delta (9, 126)
Screenshot: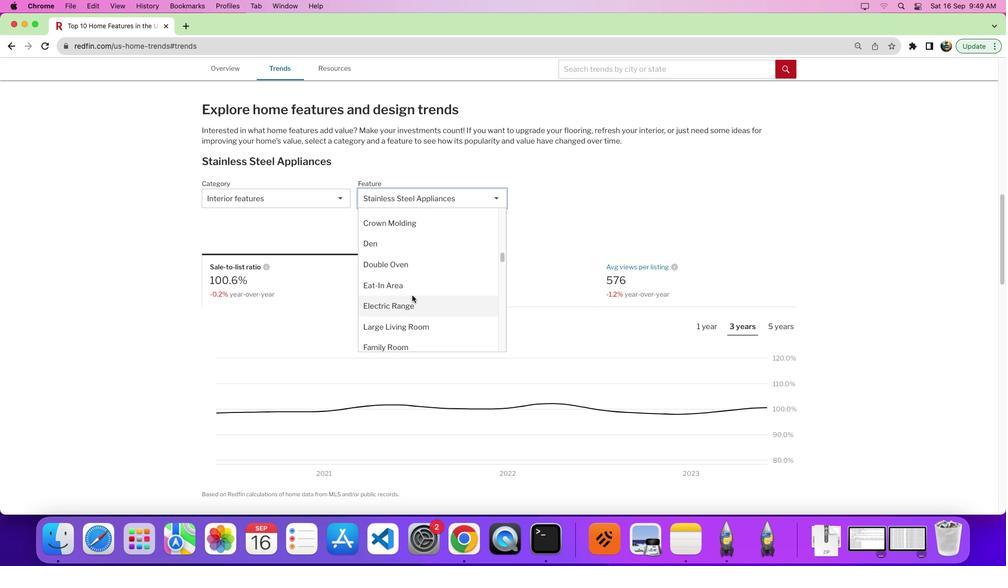
Action: Mouse scrolled (411, 293) with delta (9, 126)
Screenshot: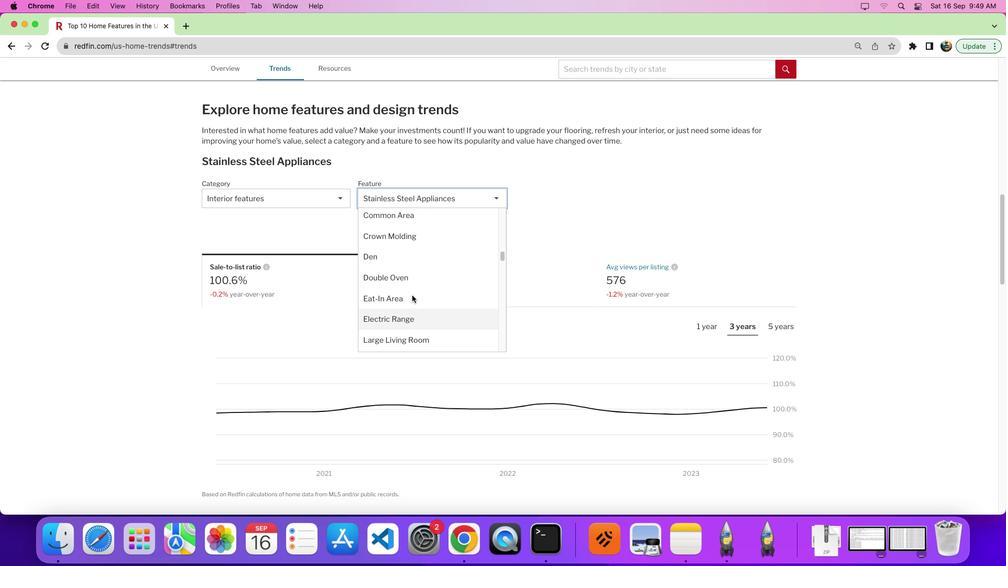 
Action: Mouse scrolled (411, 293) with delta (9, 126)
Screenshot: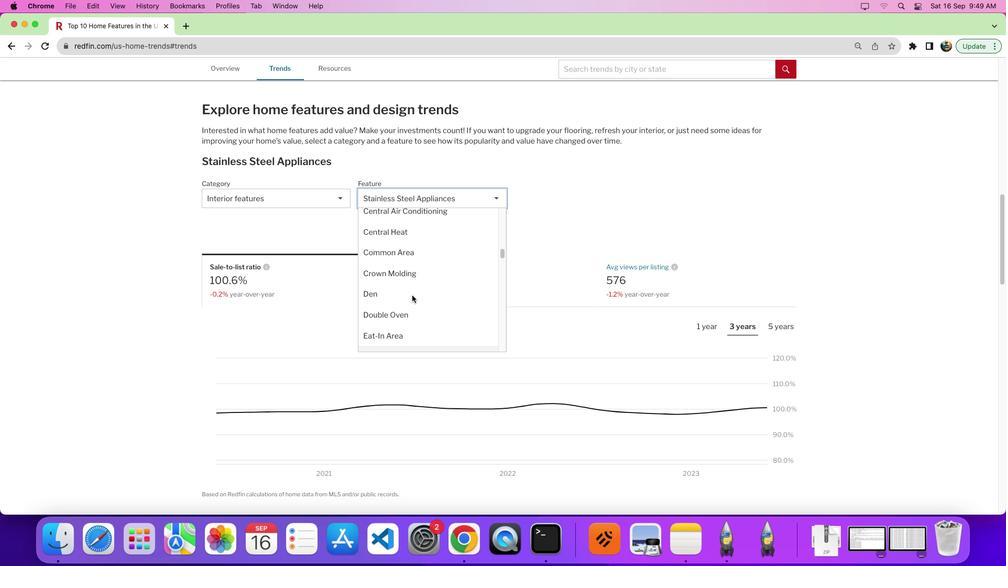 
Action: Mouse scrolled (411, 293) with delta (9, 126)
Screenshot: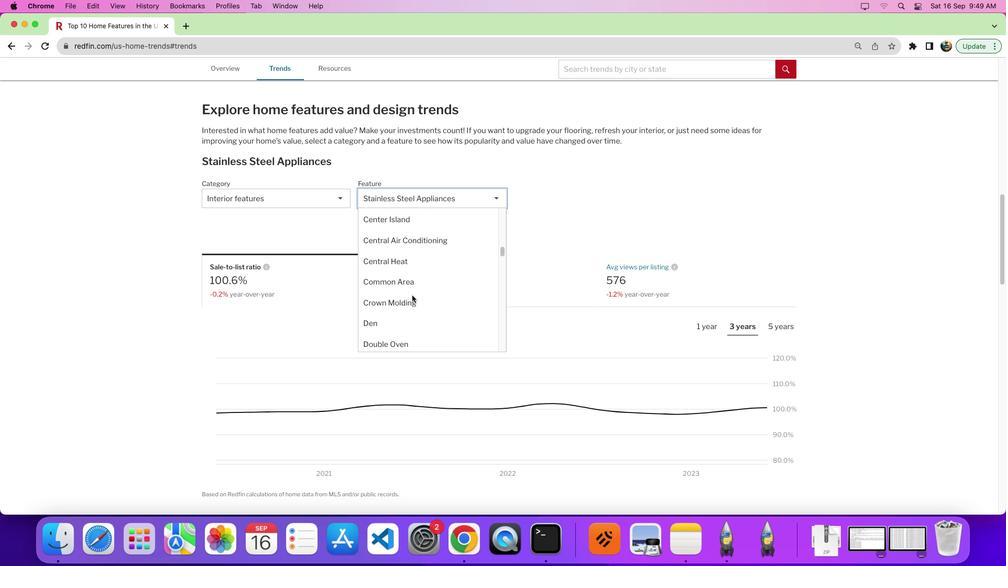 
Action: Mouse moved to (418, 259)
Screenshot: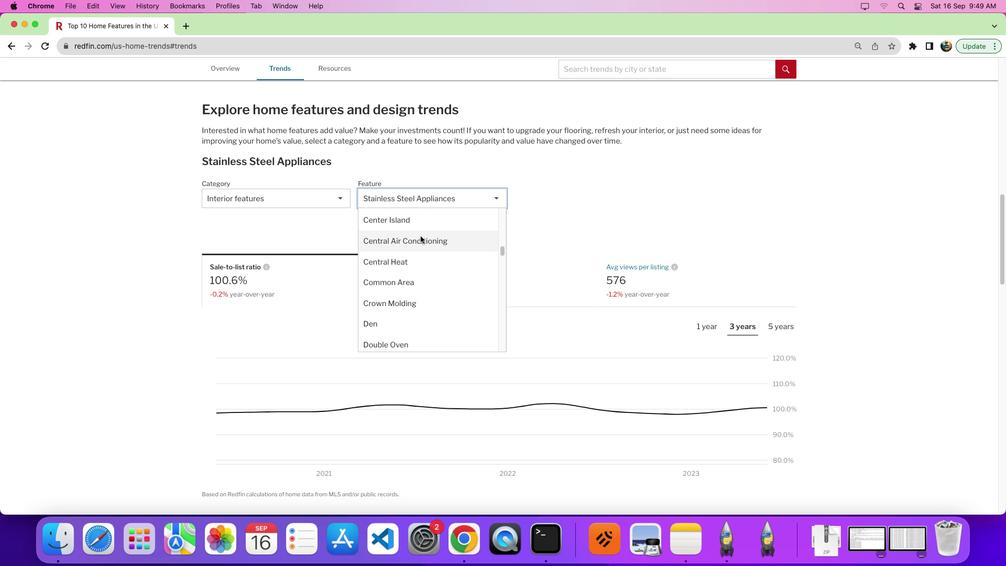 
Action: Mouse pressed left at (418, 259)
Screenshot: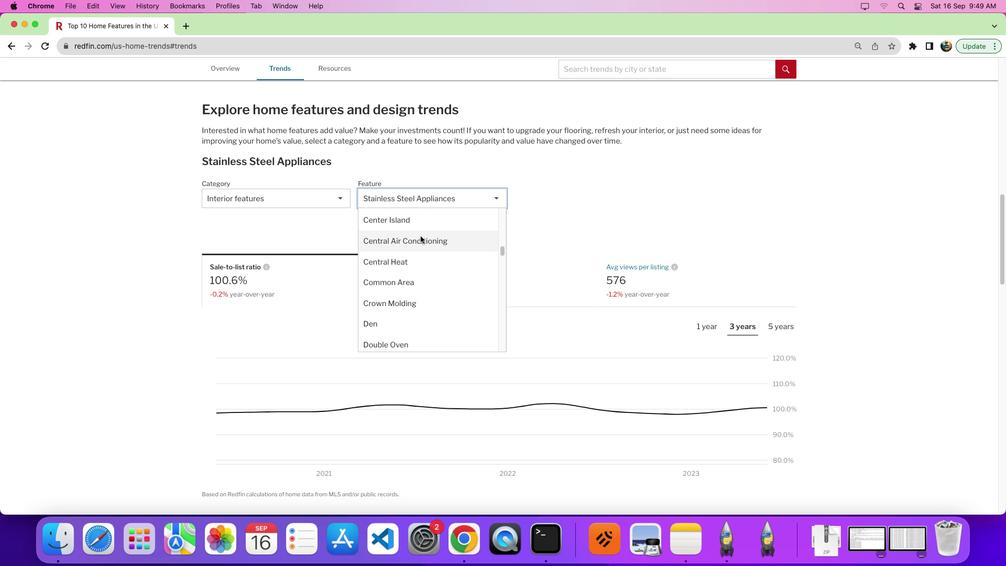 
Action: Mouse moved to (551, 281)
Screenshot: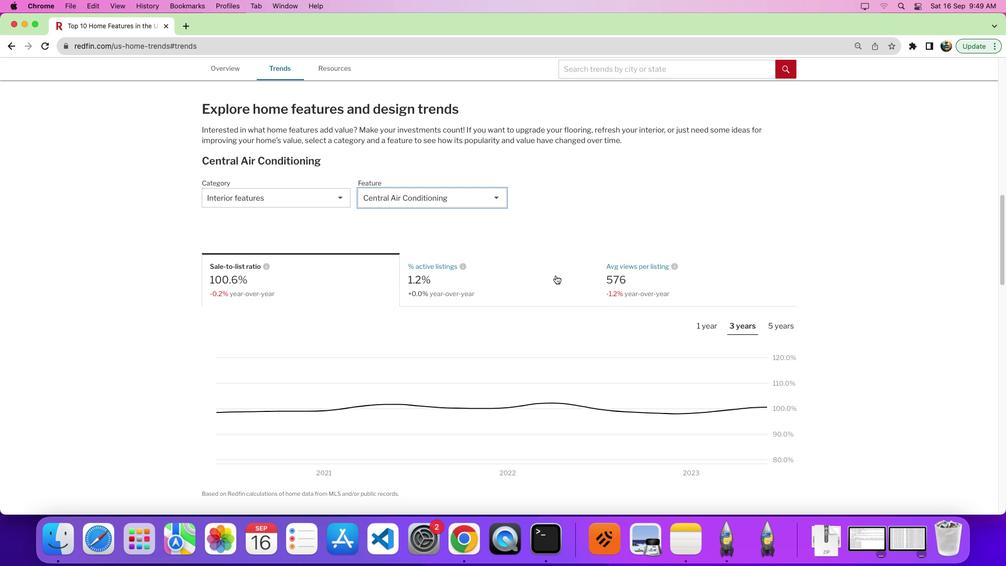 
Action: Mouse scrolled (551, 281) with delta (9, 125)
Screenshot: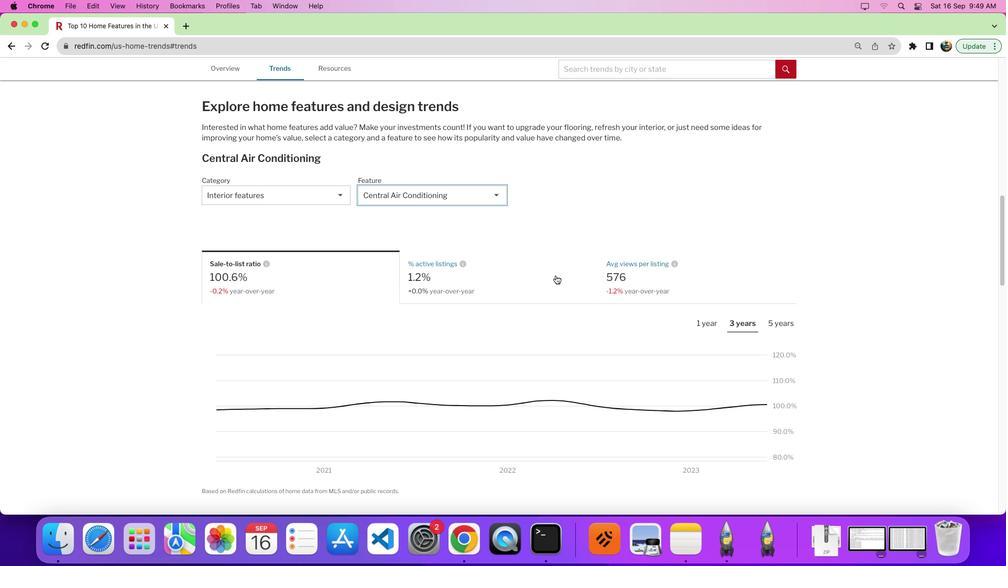 
Action: Mouse scrolled (551, 281) with delta (9, 125)
Screenshot: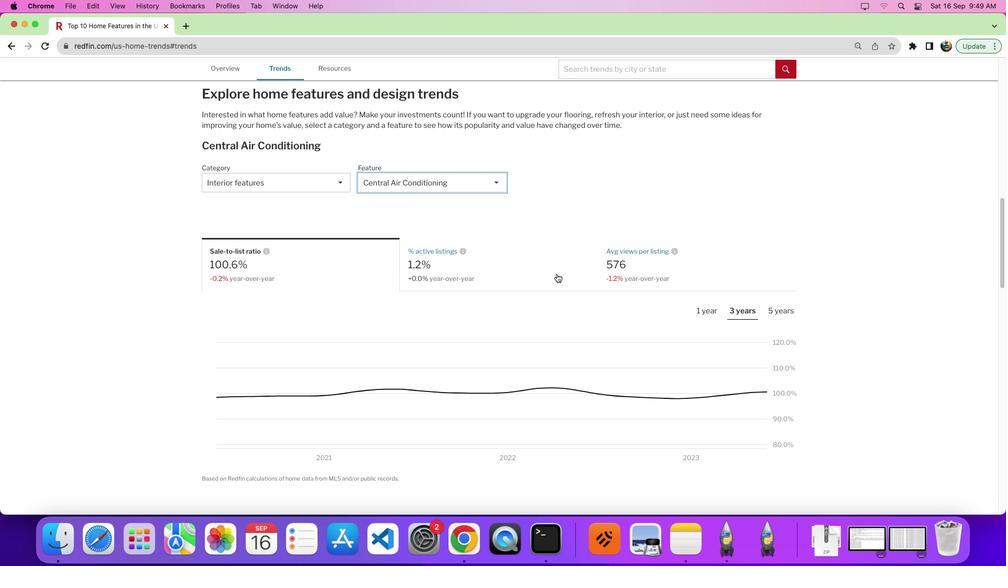 
Action: Mouse moved to (758, 294)
Screenshot: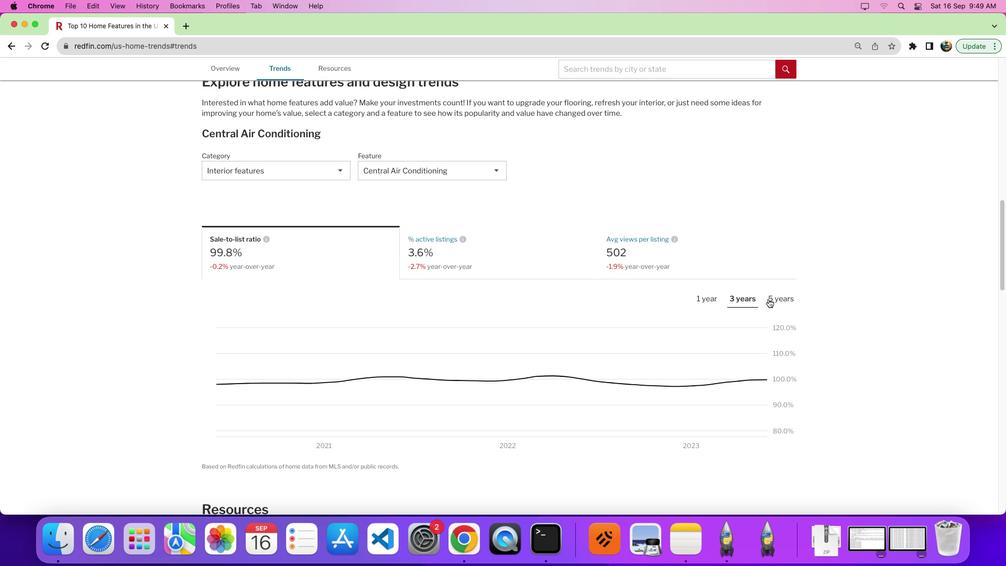 
Action: Mouse pressed left at (758, 294)
Screenshot: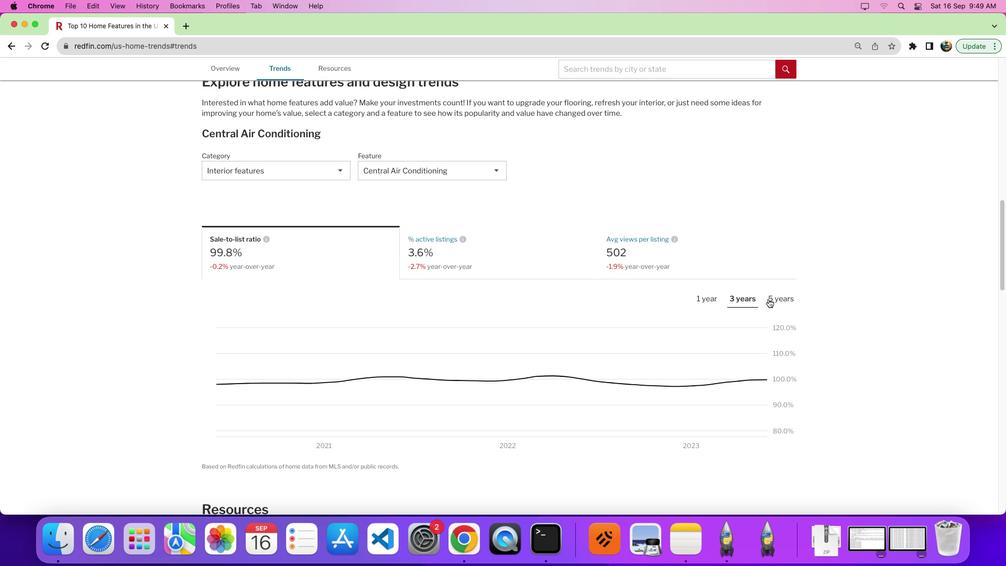 
Action: Mouse moved to (749, 295)
Screenshot: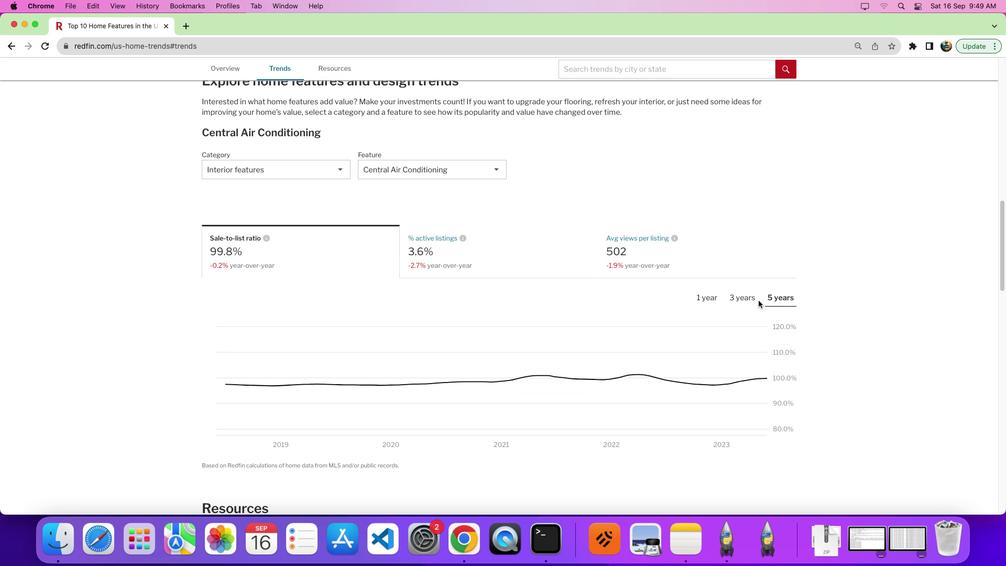 
Action: Mouse scrolled (749, 295) with delta (9, 125)
Screenshot: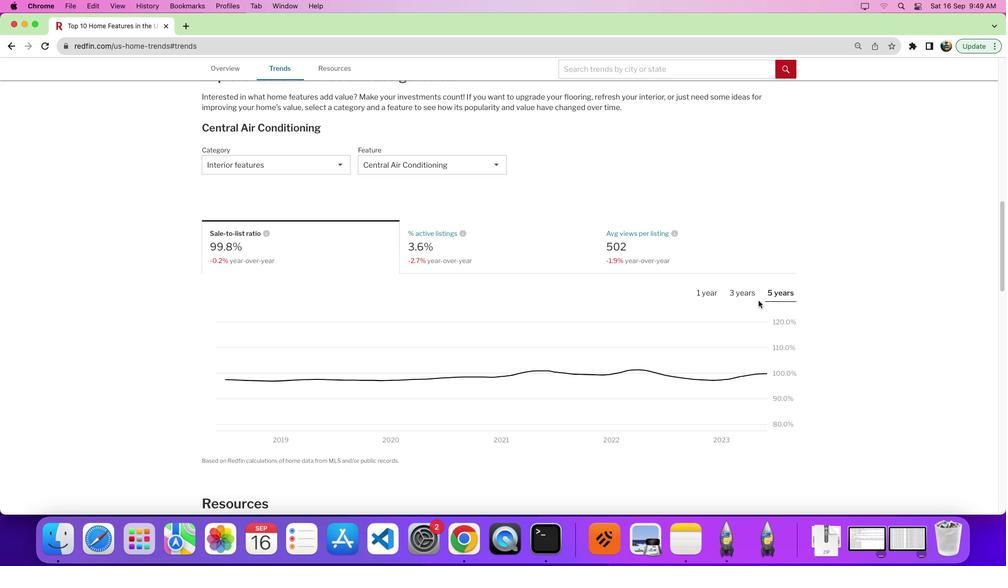 
Action: Mouse moved to (748, 295)
Screenshot: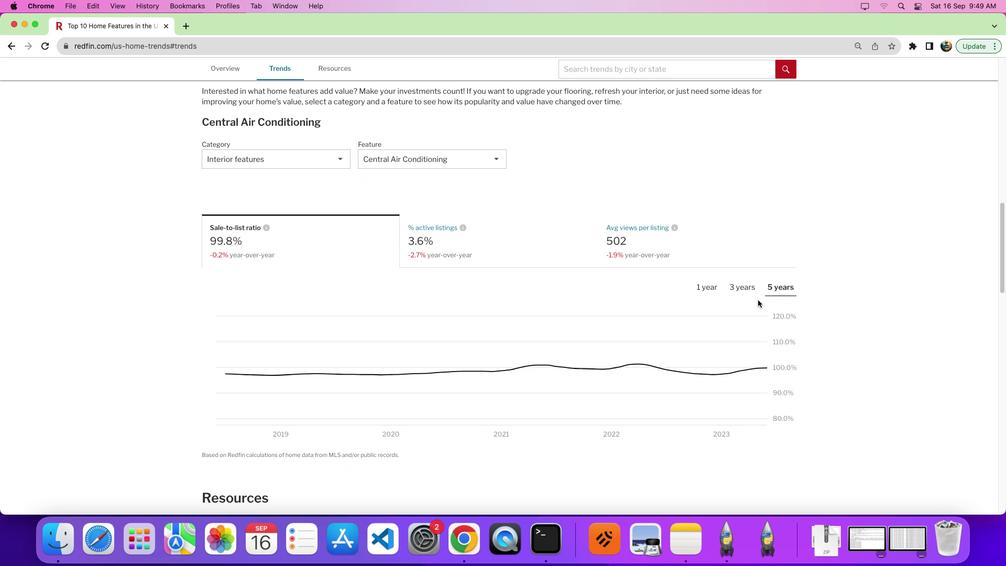 
Action: Mouse scrolled (748, 295) with delta (9, 125)
Screenshot: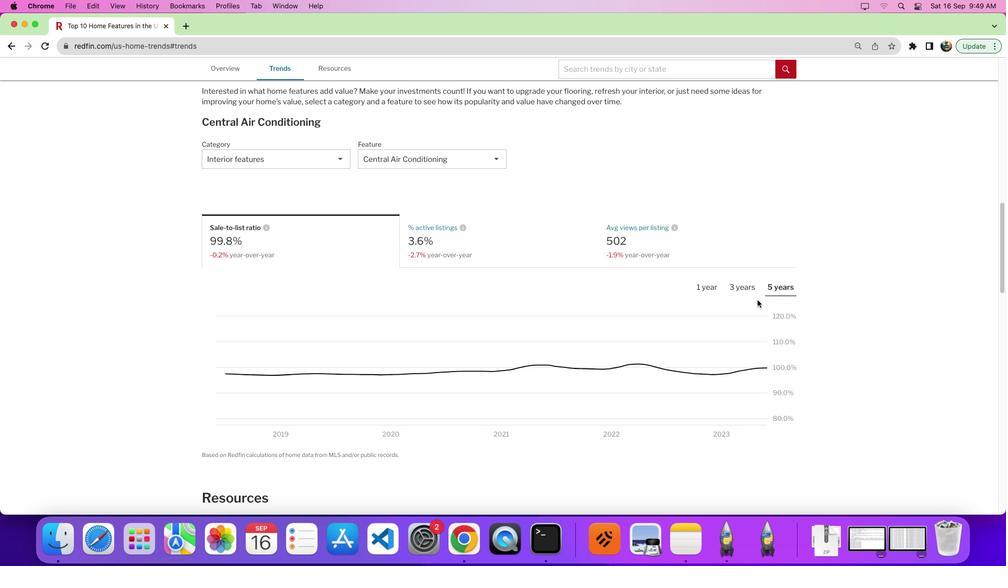 
Action: Mouse moved to (748, 295)
Screenshot: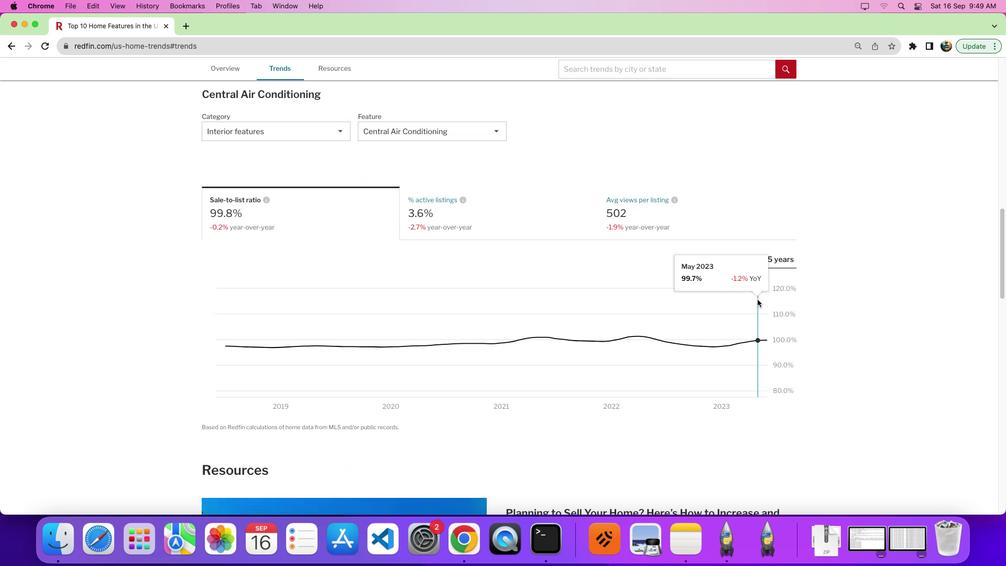 
Action: Mouse scrolled (748, 295) with delta (9, 125)
Screenshot: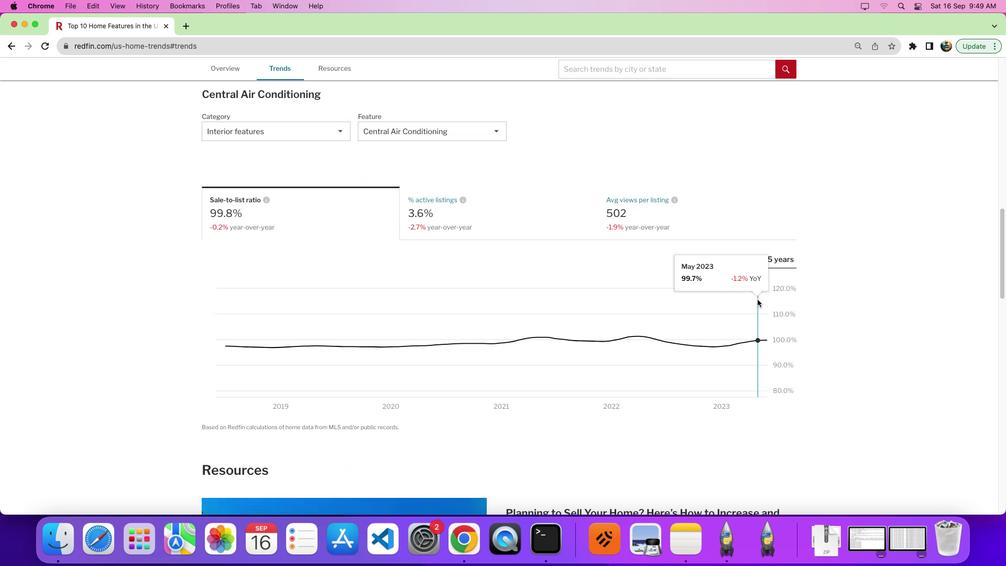 
Action: Mouse moved to (604, 300)
Screenshot: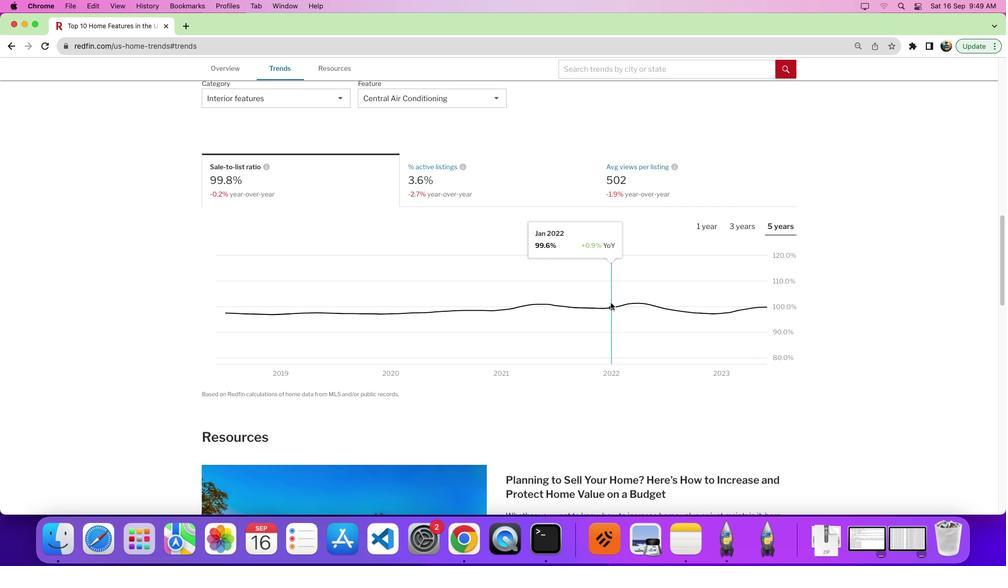 
